 Task: Search one way flight ticket for 1 adult, 1 child, 1 infant in seat in premium economy from Lewisburg: Greenbrier Valley Airport to Rock Springs: Southwest Wyoming Regional Airport (rock Springs Sweetwater County Airport) on 8-5-2023. Choice of flights is Spirit. Number of bags: 2 carry on bags and 4 checked bags. Price is upto 105000. Outbound departure time preference is 19:15.
Action: Mouse moved to (331, 308)
Screenshot: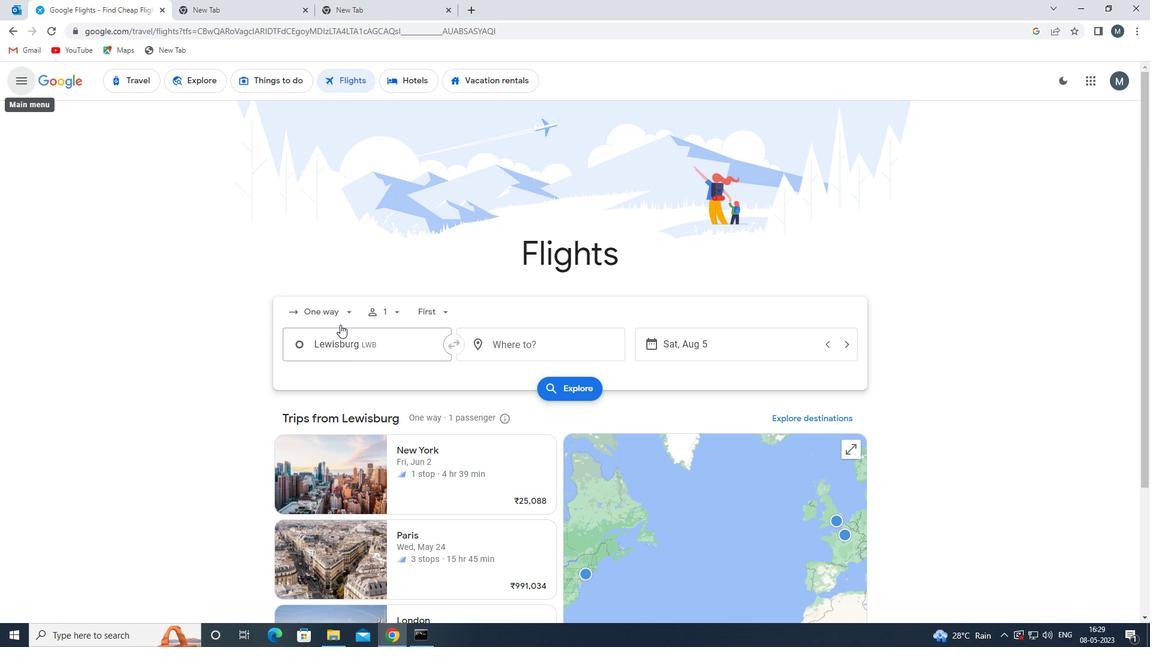 
Action: Mouse pressed left at (331, 308)
Screenshot: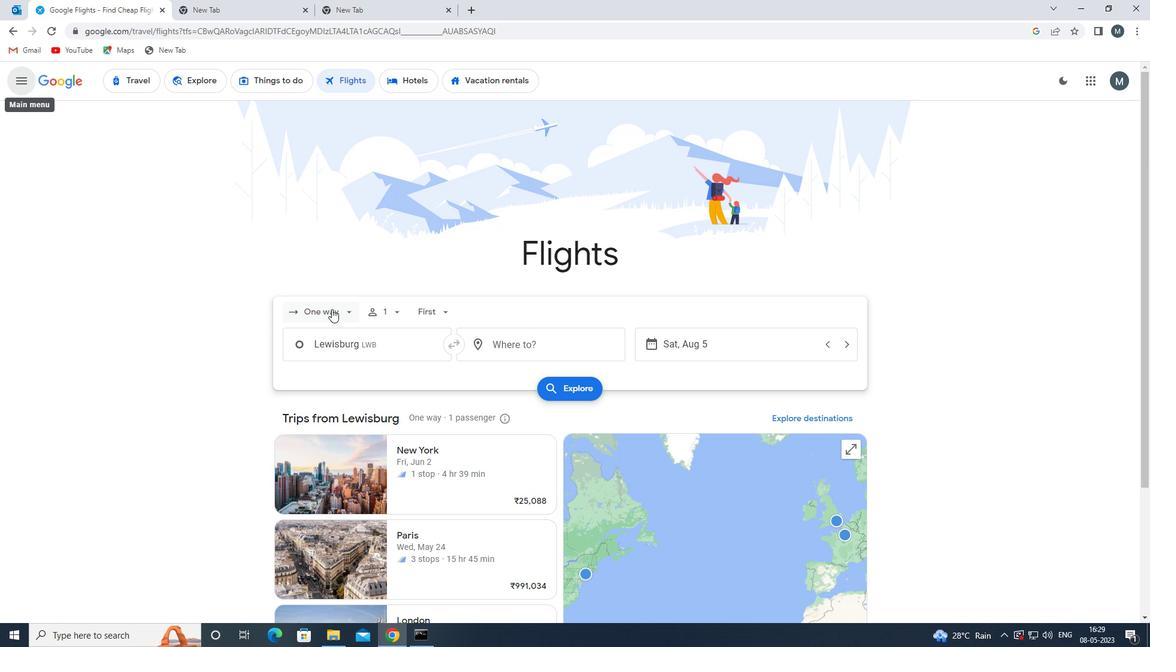 
Action: Mouse moved to (352, 372)
Screenshot: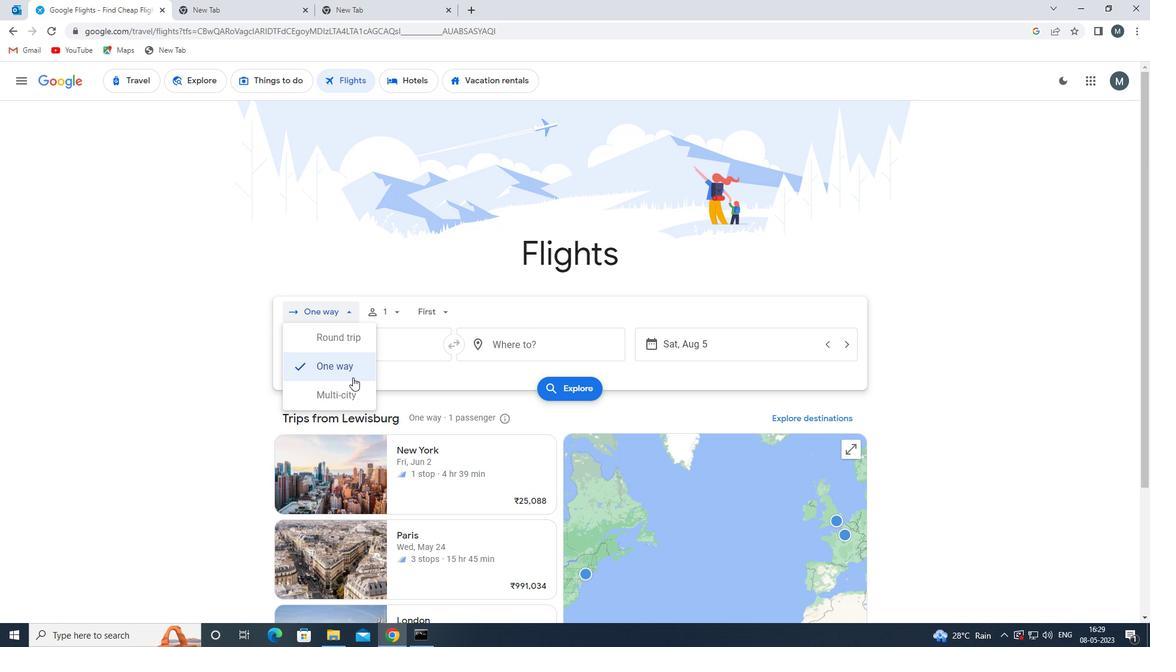 
Action: Mouse pressed left at (352, 372)
Screenshot: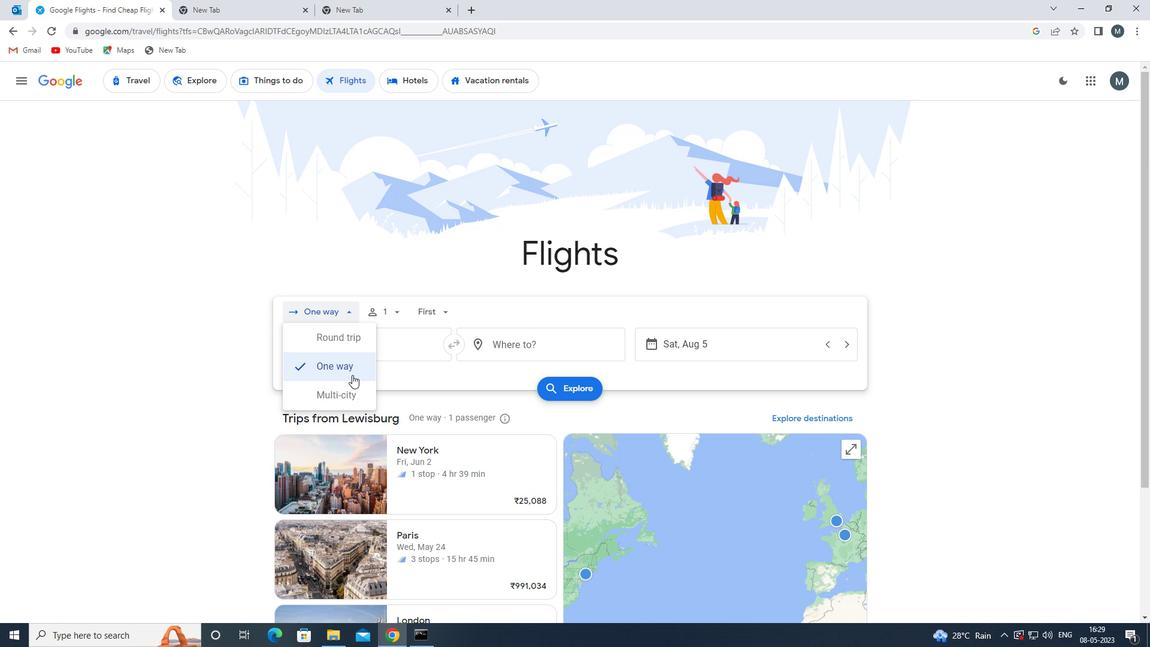 
Action: Mouse moved to (390, 312)
Screenshot: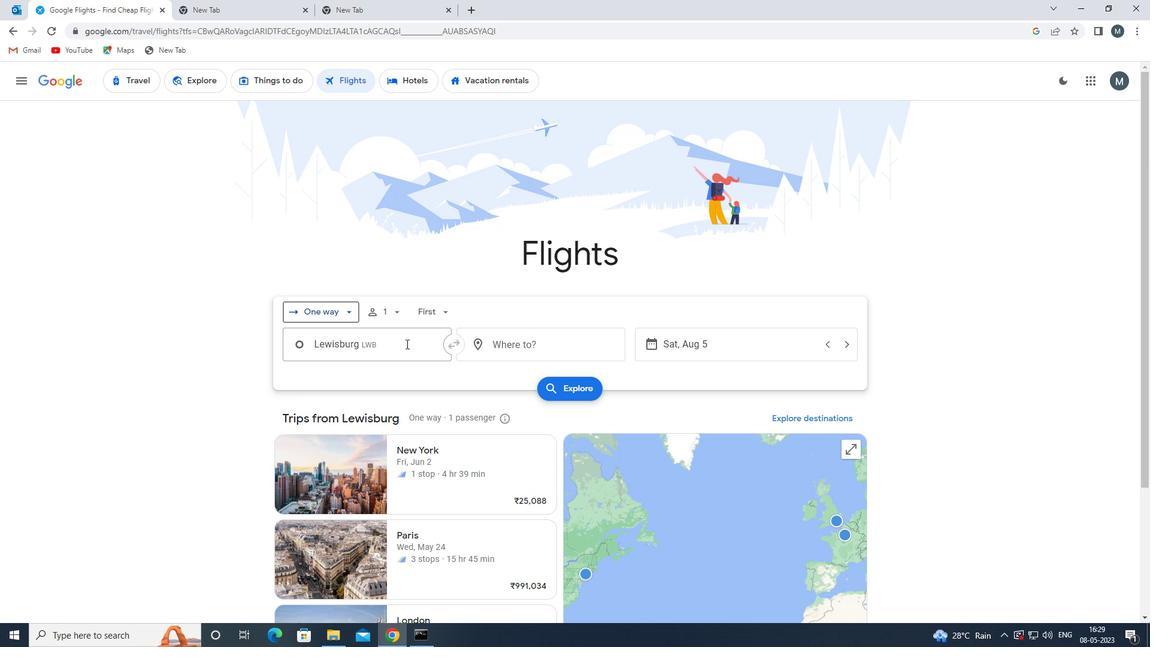 
Action: Mouse pressed left at (390, 312)
Screenshot: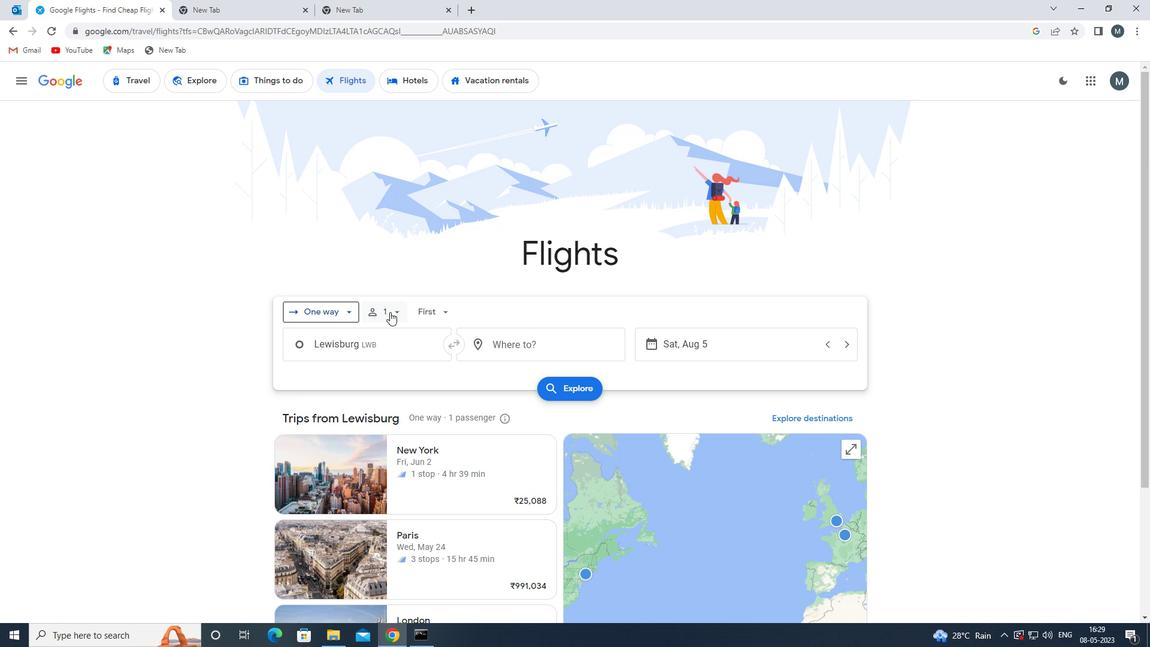 
Action: Mouse moved to (486, 373)
Screenshot: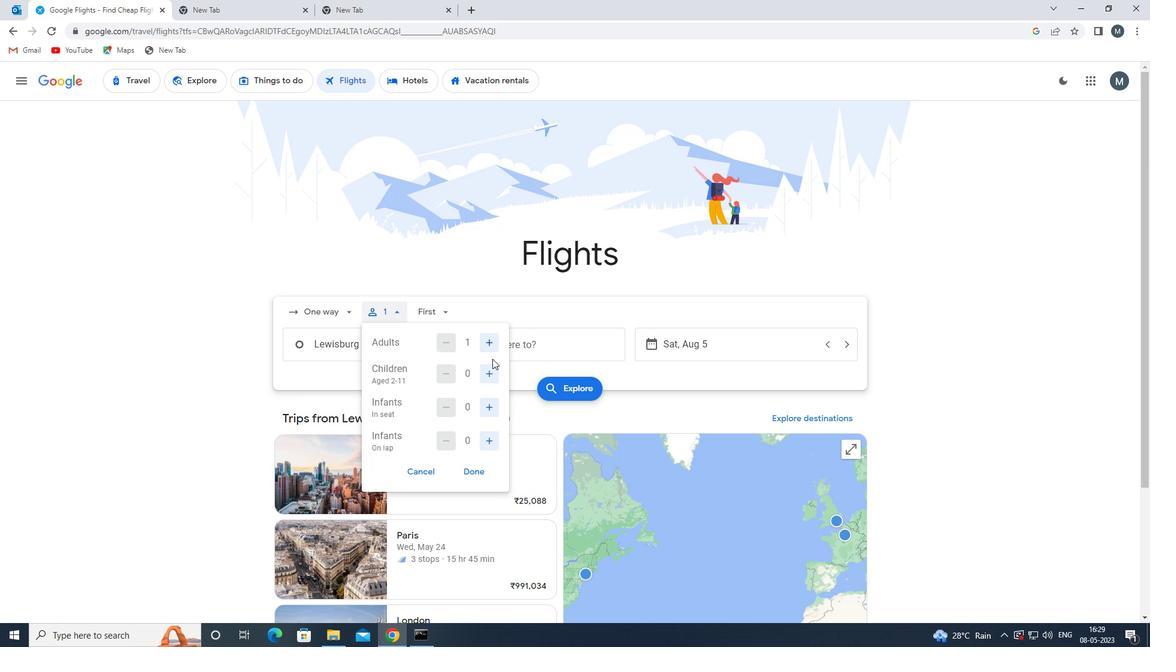 
Action: Mouse pressed left at (486, 373)
Screenshot: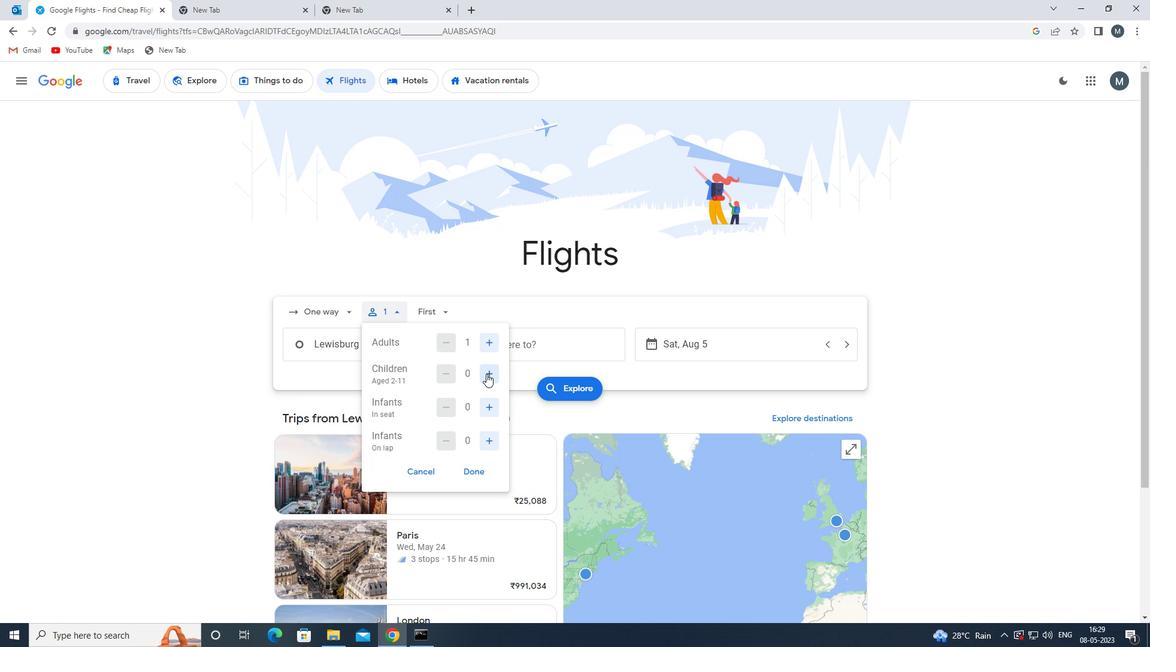 
Action: Mouse moved to (487, 404)
Screenshot: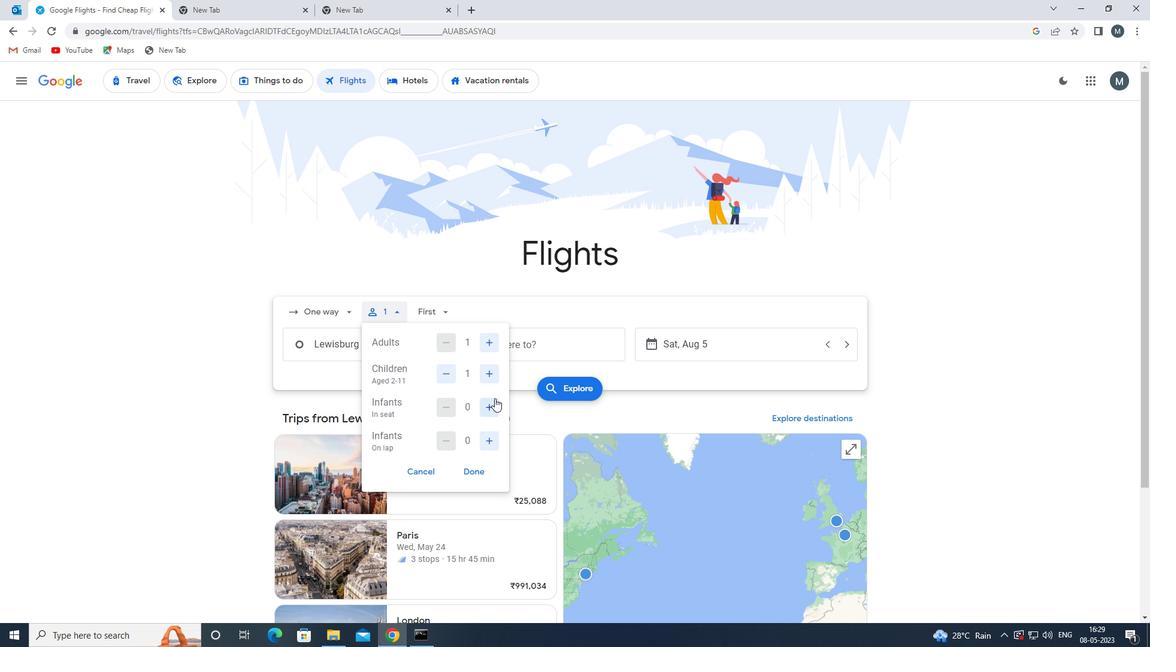 
Action: Mouse pressed left at (487, 404)
Screenshot: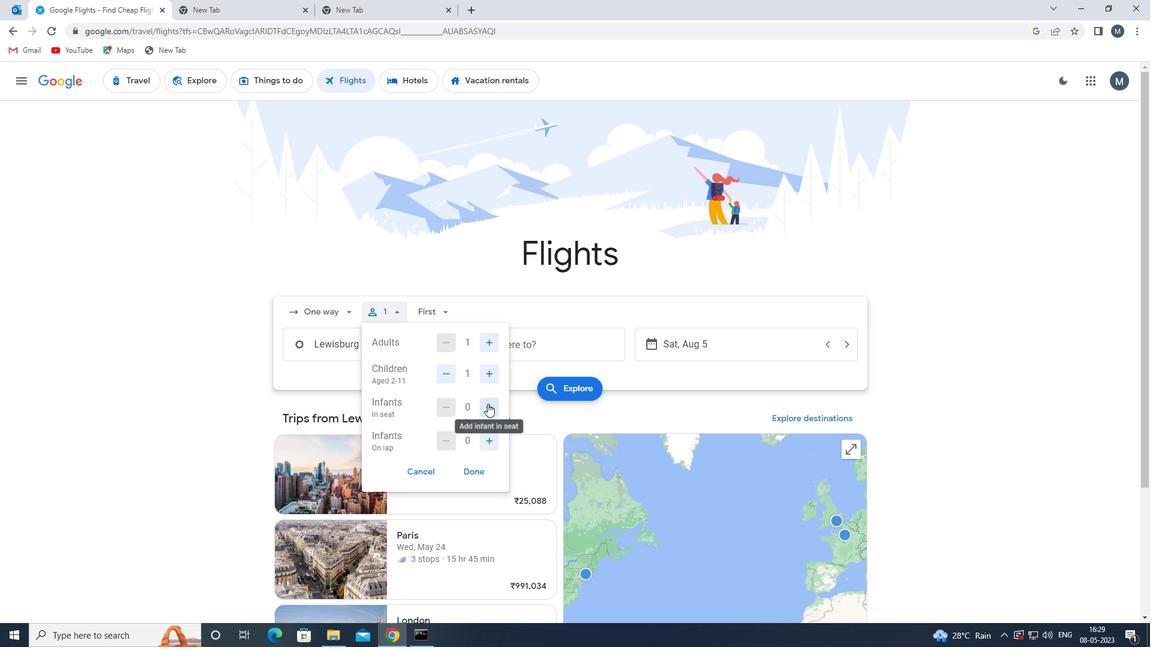 
Action: Mouse moved to (472, 463)
Screenshot: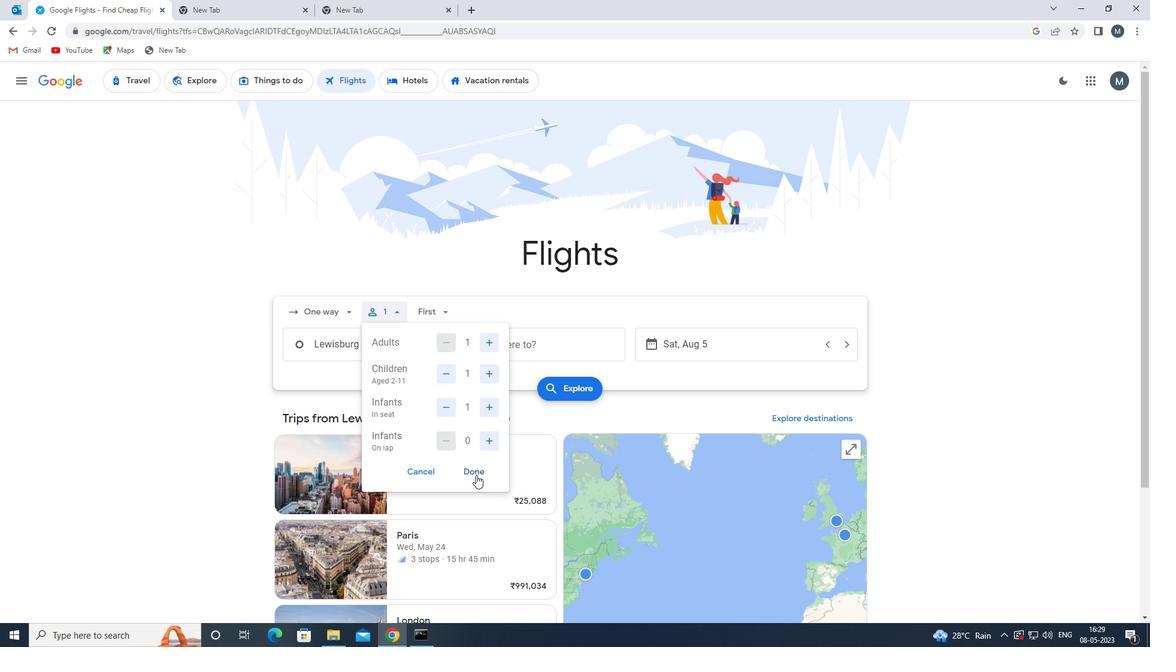 
Action: Mouse pressed left at (472, 463)
Screenshot: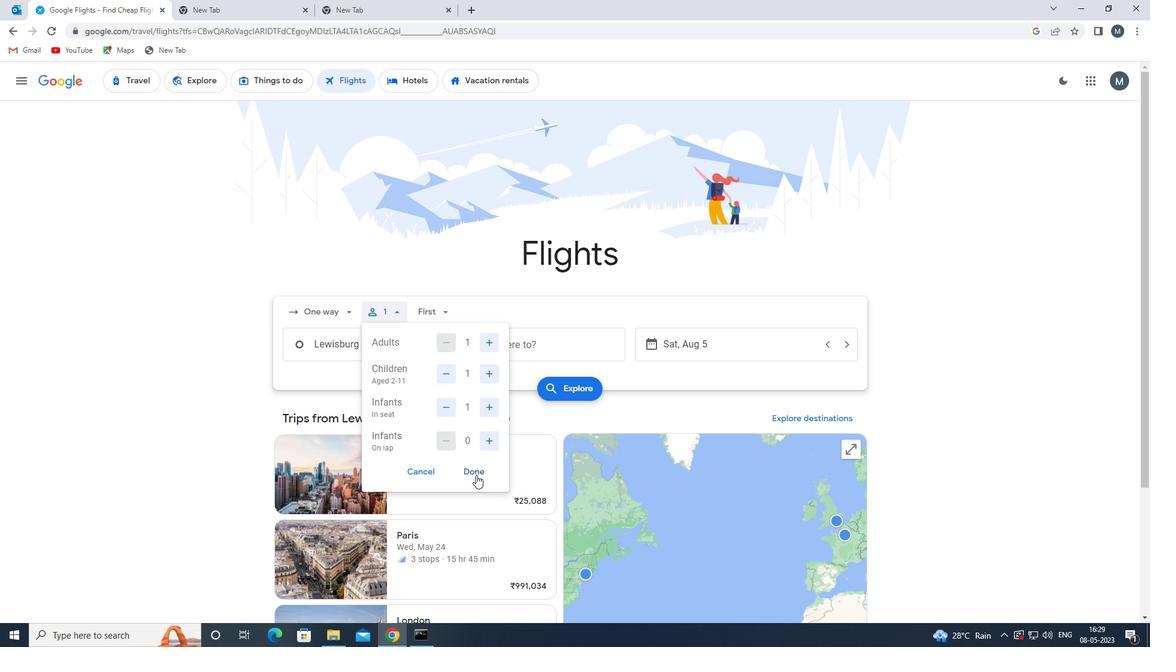 
Action: Mouse moved to (432, 313)
Screenshot: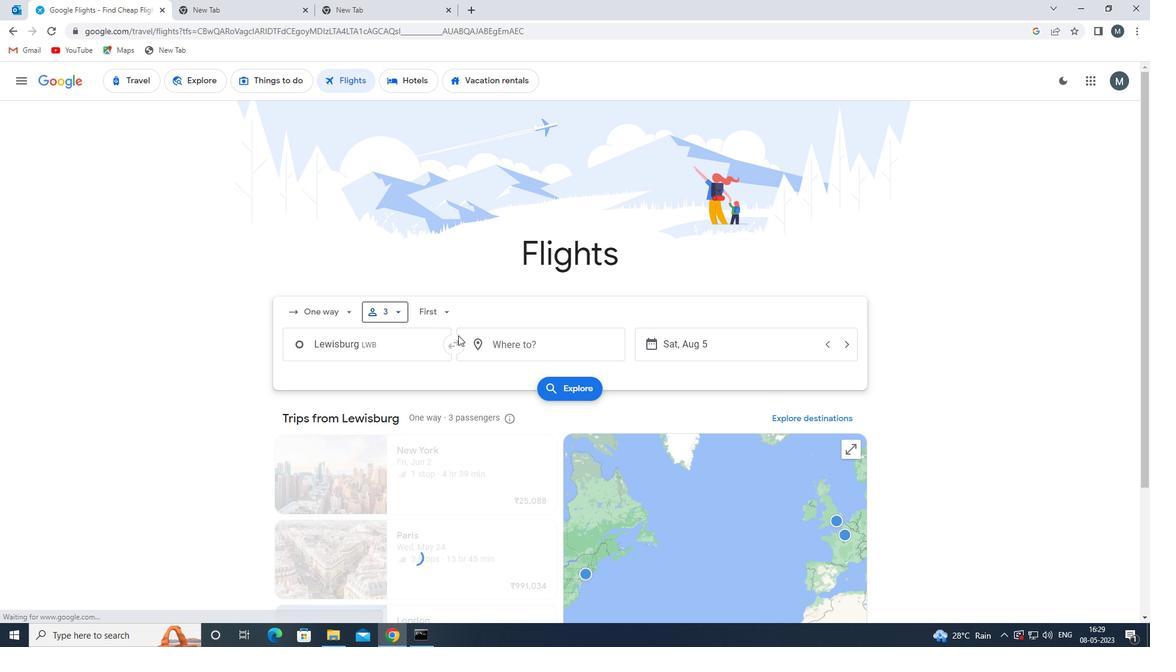 
Action: Mouse pressed left at (432, 313)
Screenshot: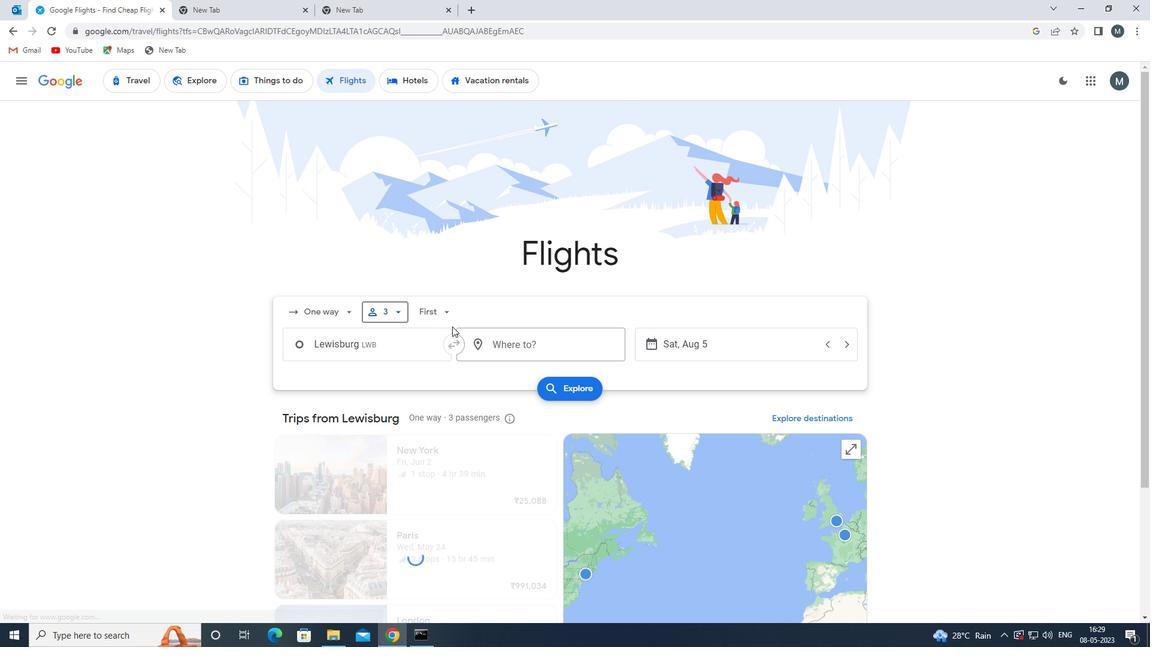 
Action: Mouse moved to (470, 373)
Screenshot: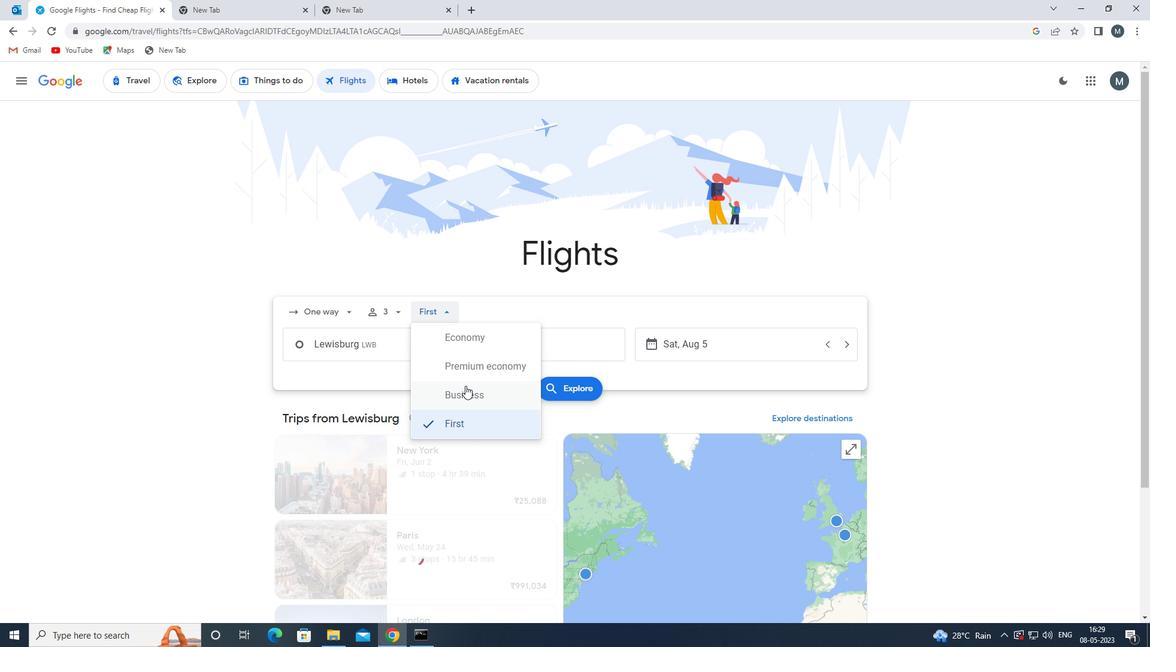 
Action: Mouse pressed left at (470, 373)
Screenshot: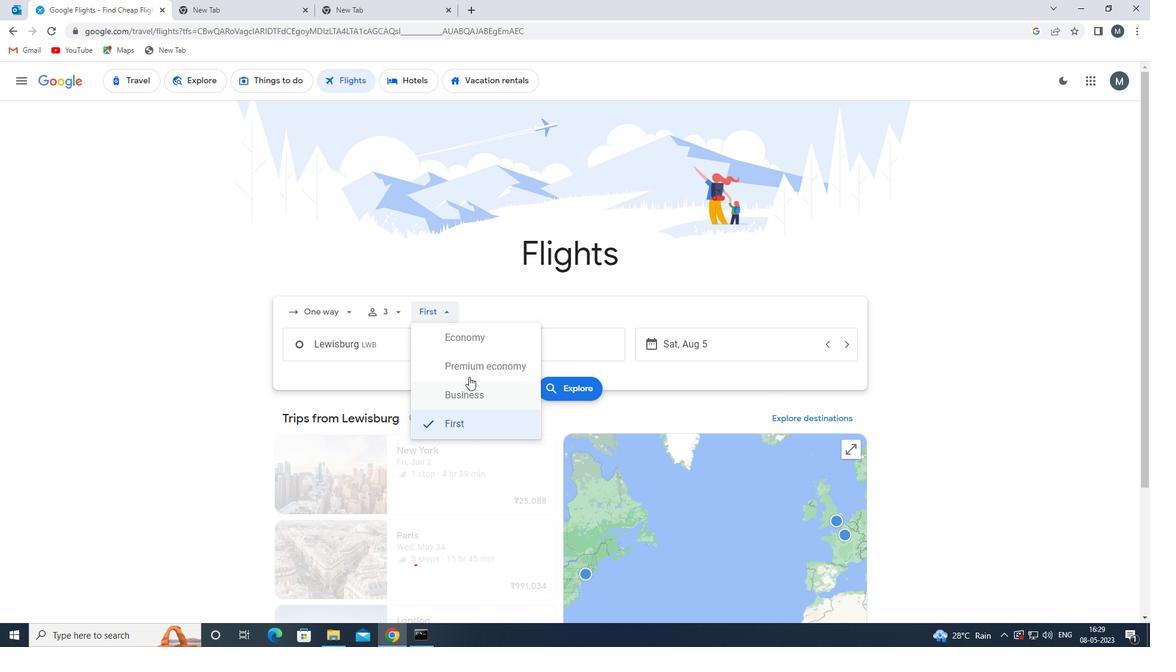 
Action: Mouse moved to (372, 339)
Screenshot: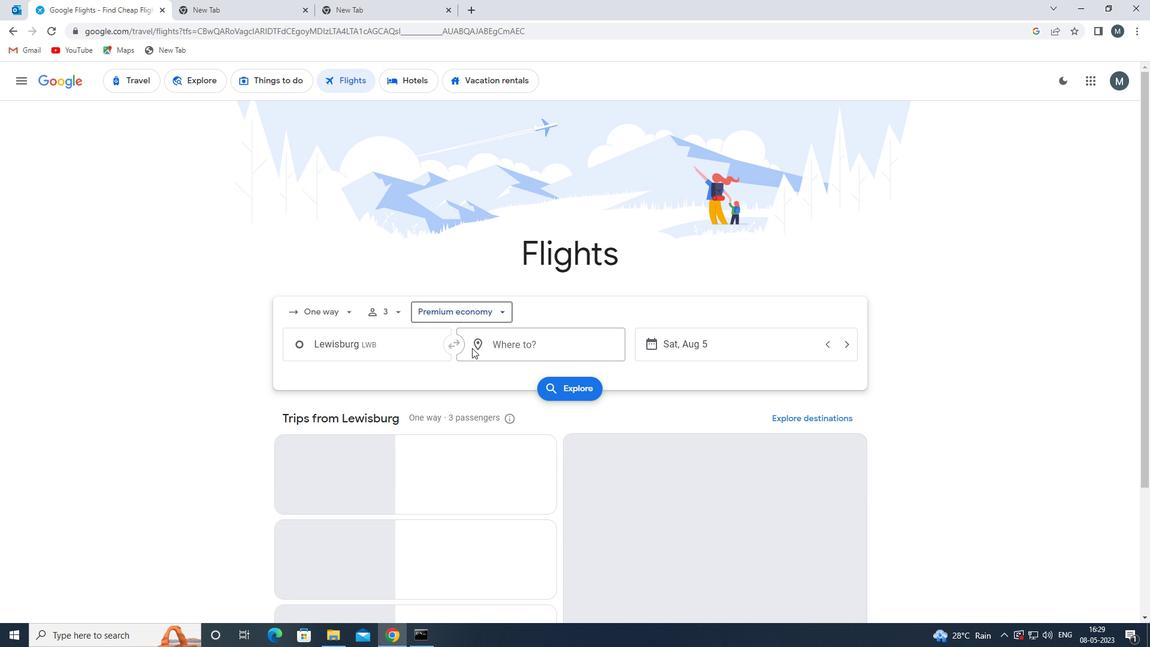 
Action: Mouse pressed left at (372, 339)
Screenshot: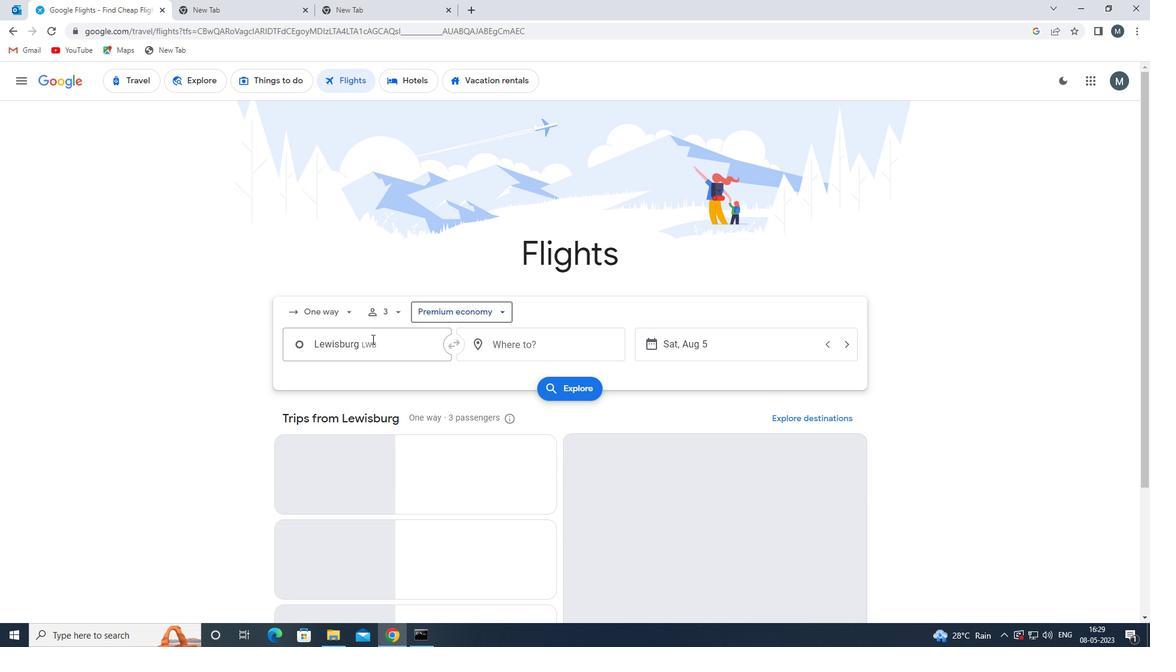 
Action: Mouse moved to (387, 345)
Screenshot: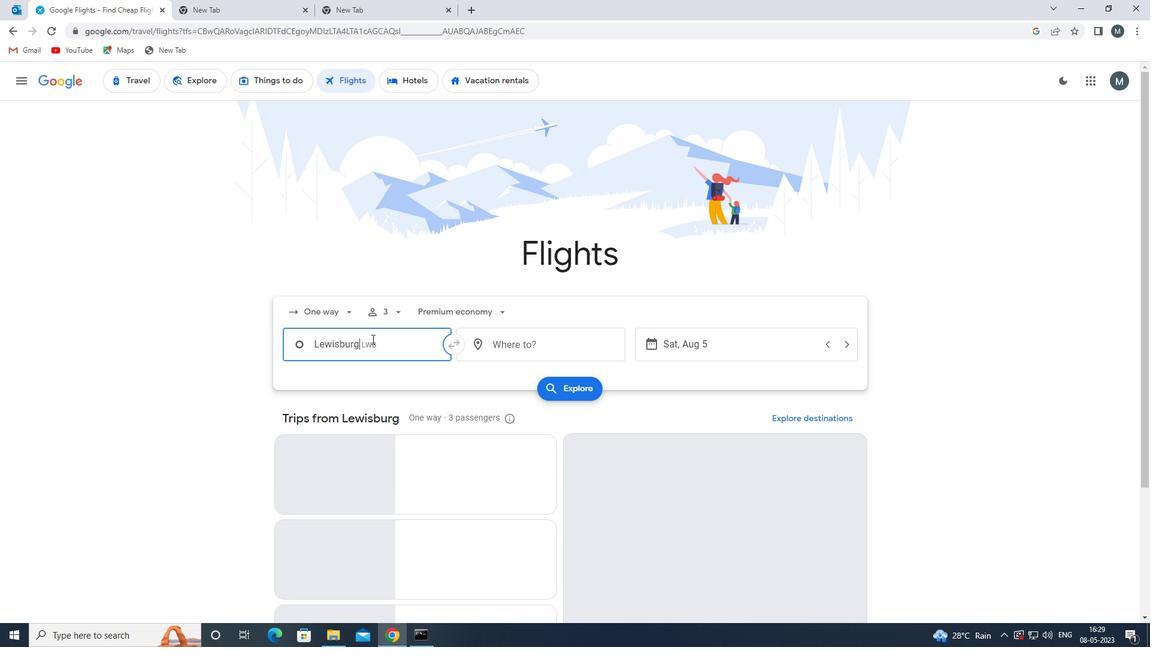 
Action: Key pressed <Key.enter>
Screenshot: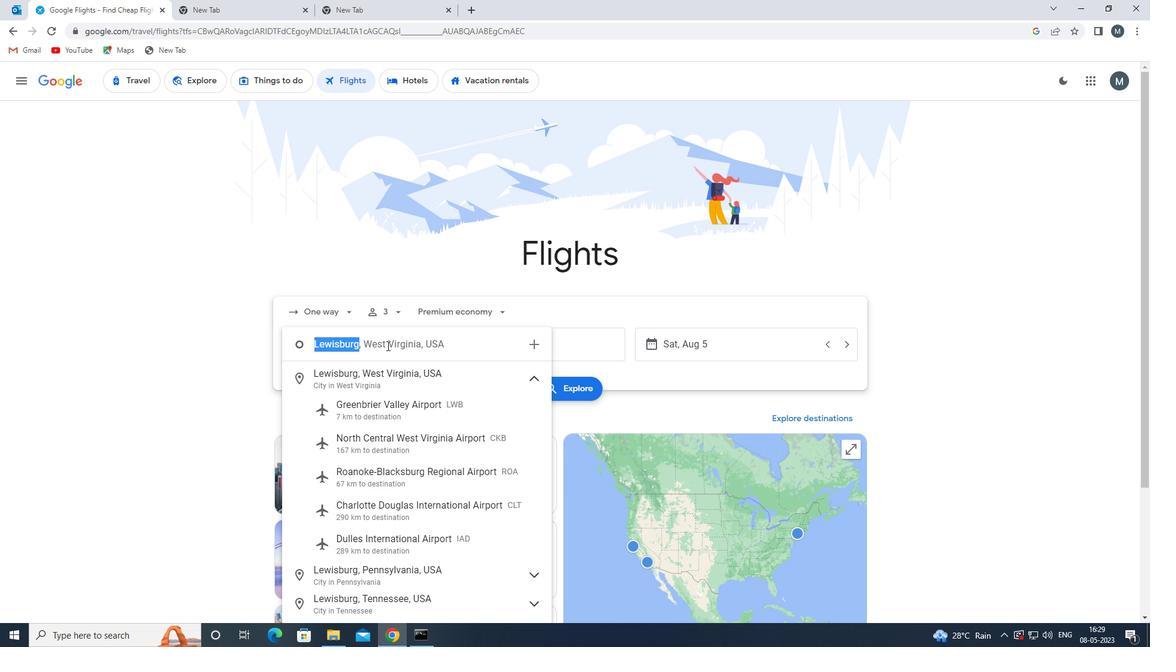
Action: Mouse moved to (494, 341)
Screenshot: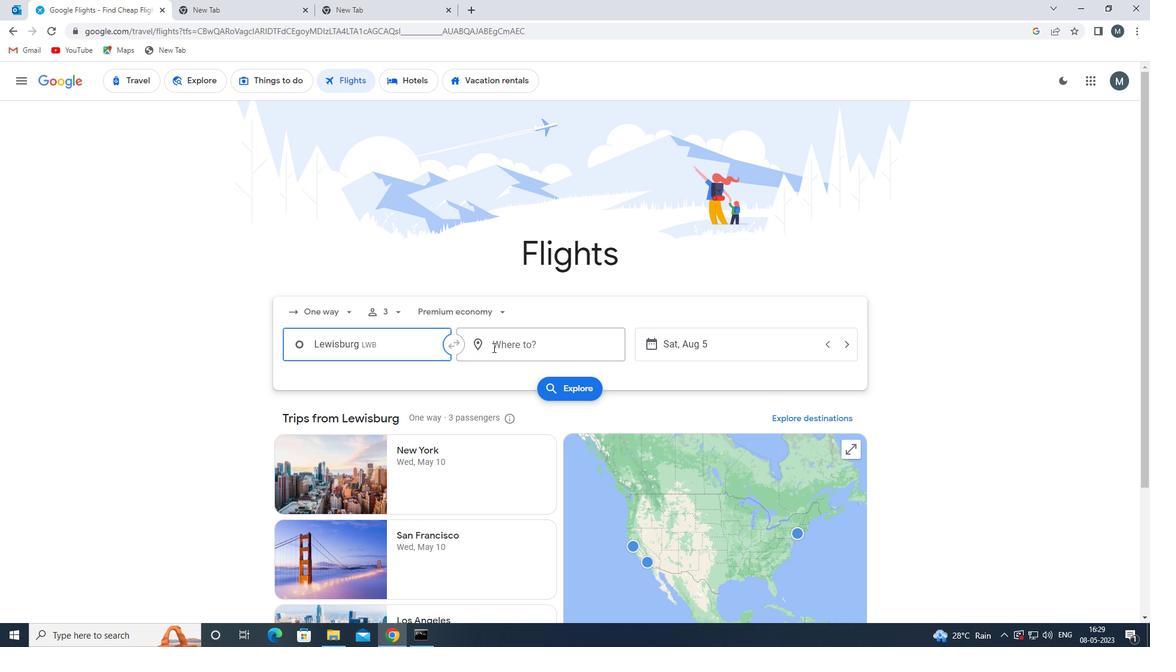 
Action: Mouse pressed left at (494, 341)
Screenshot: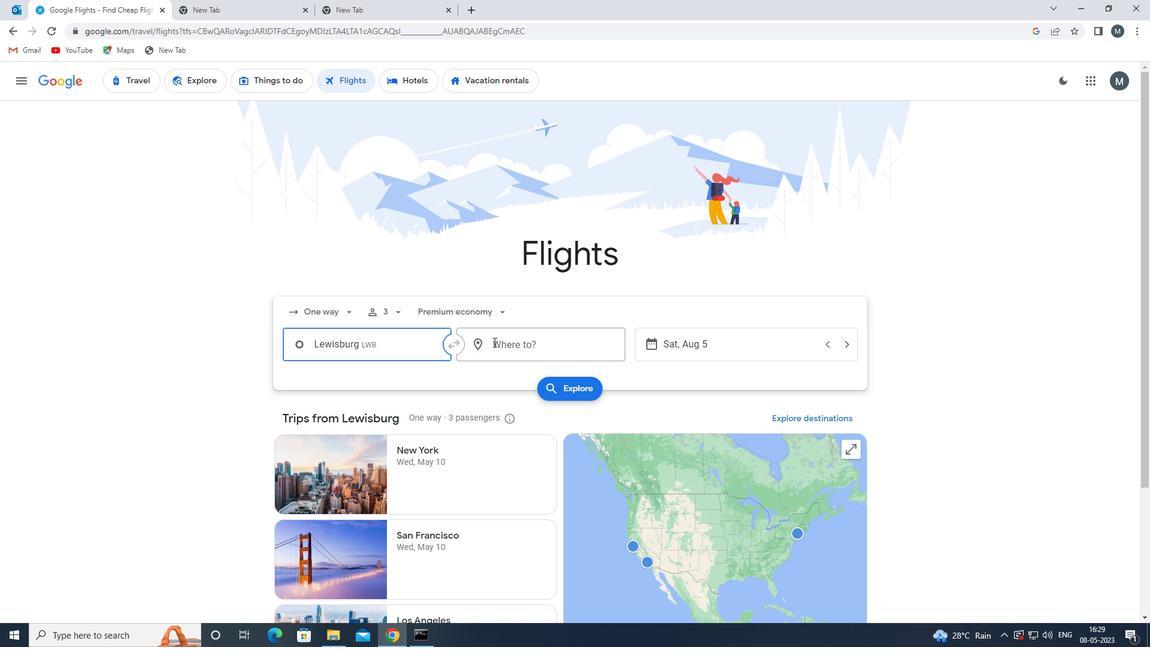 
Action: Mouse moved to (492, 341)
Screenshot: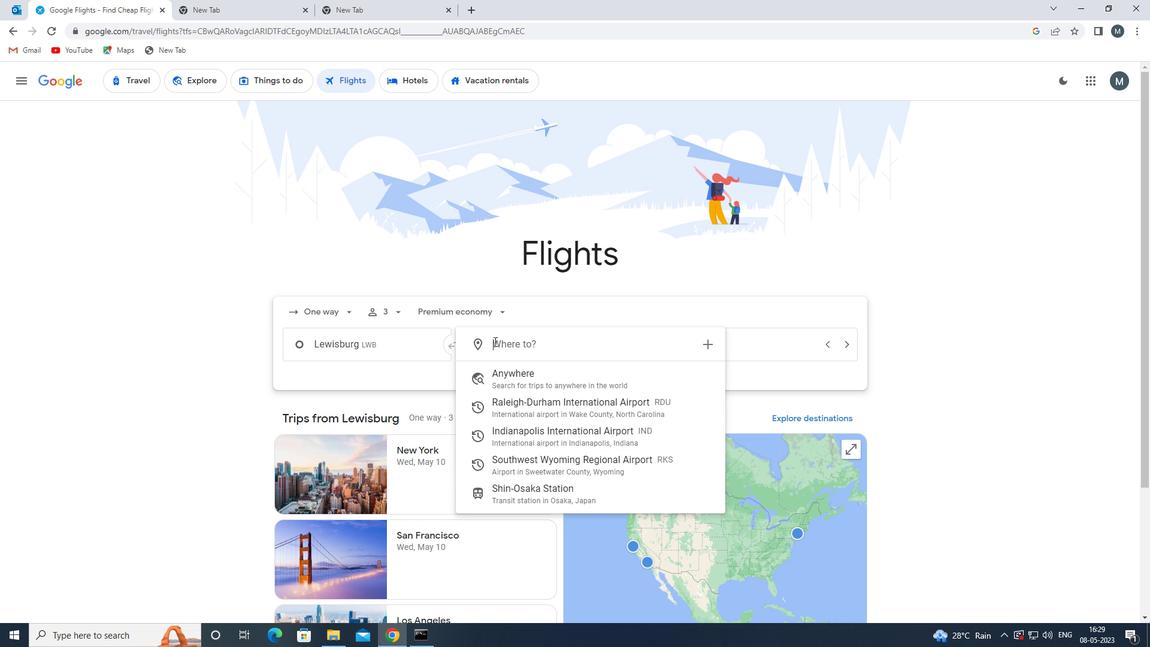 
Action: Key pressed rks
Screenshot: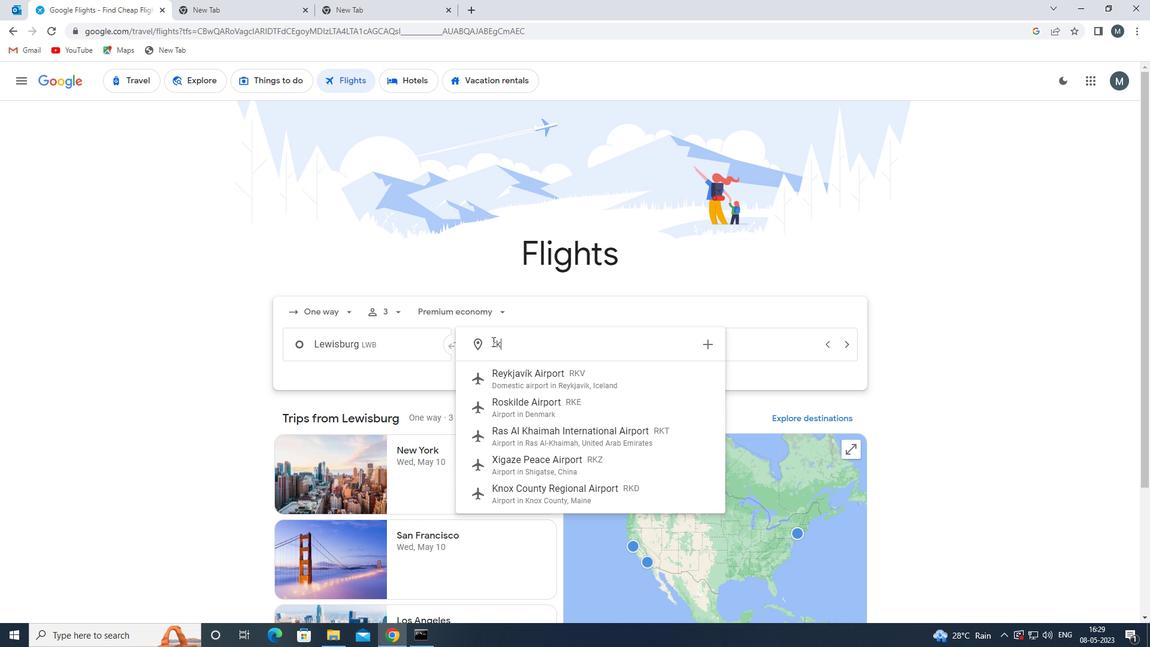 
Action: Mouse moved to (553, 386)
Screenshot: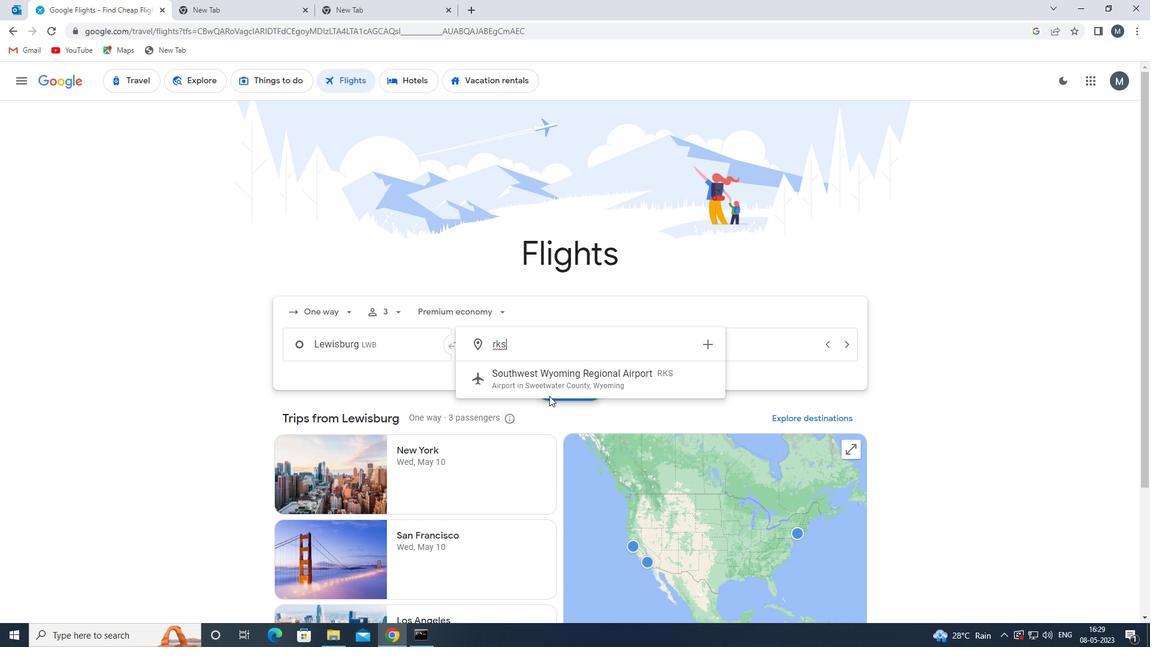 
Action: Mouse pressed left at (553, 386)
Screenshot: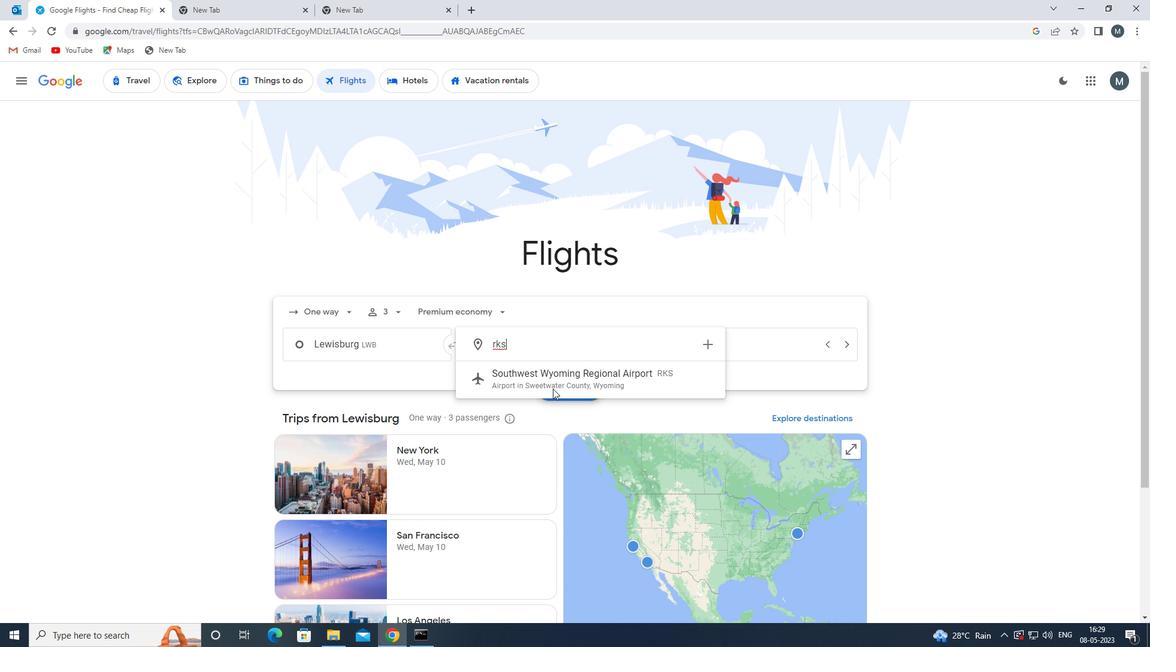 
Action: Mouse moved to (657, 336)
Screenshot: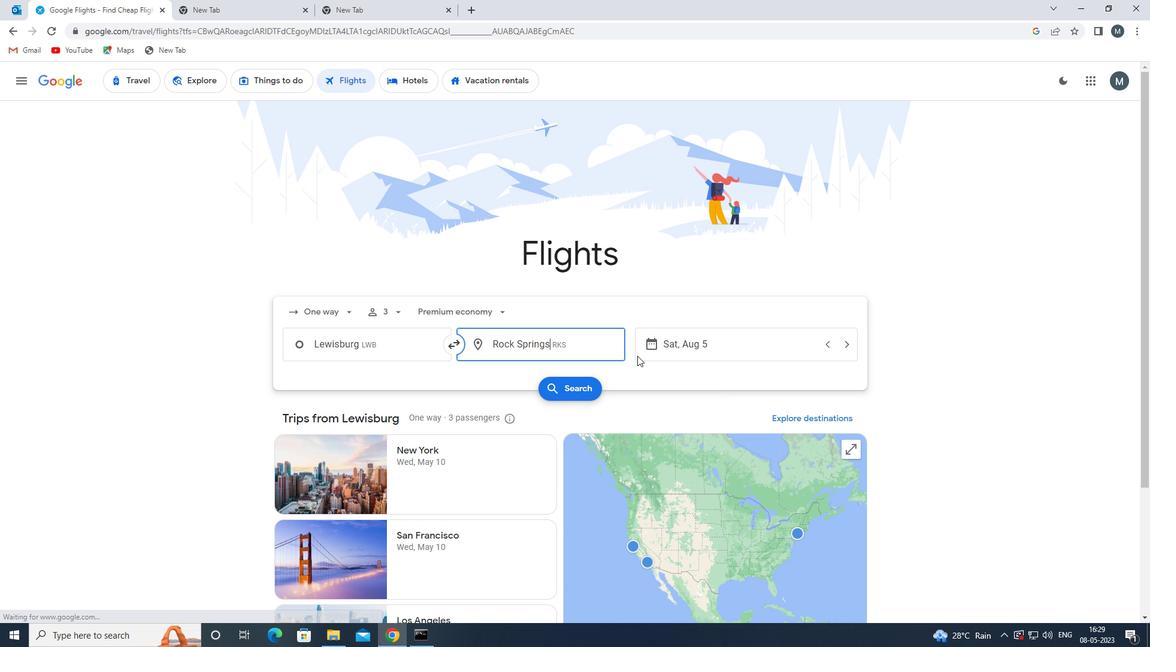 
Action: Mouse pressed left at (657, 336)
Screenshot: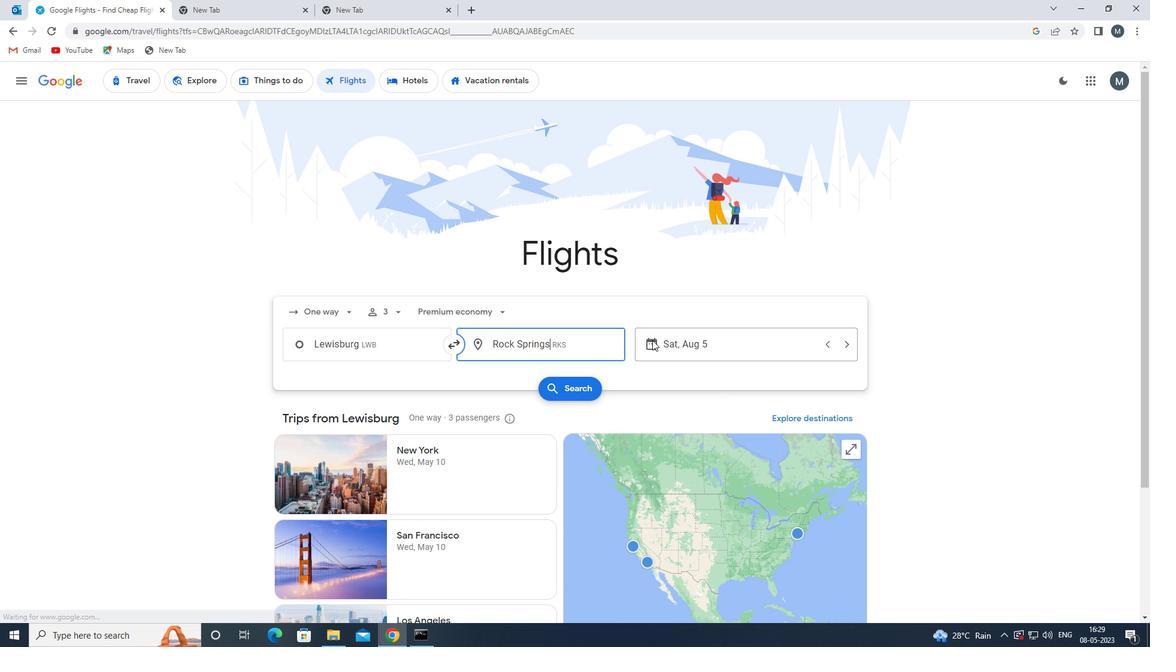 
Action: Mouse moved to (610, 406)
Screenshot: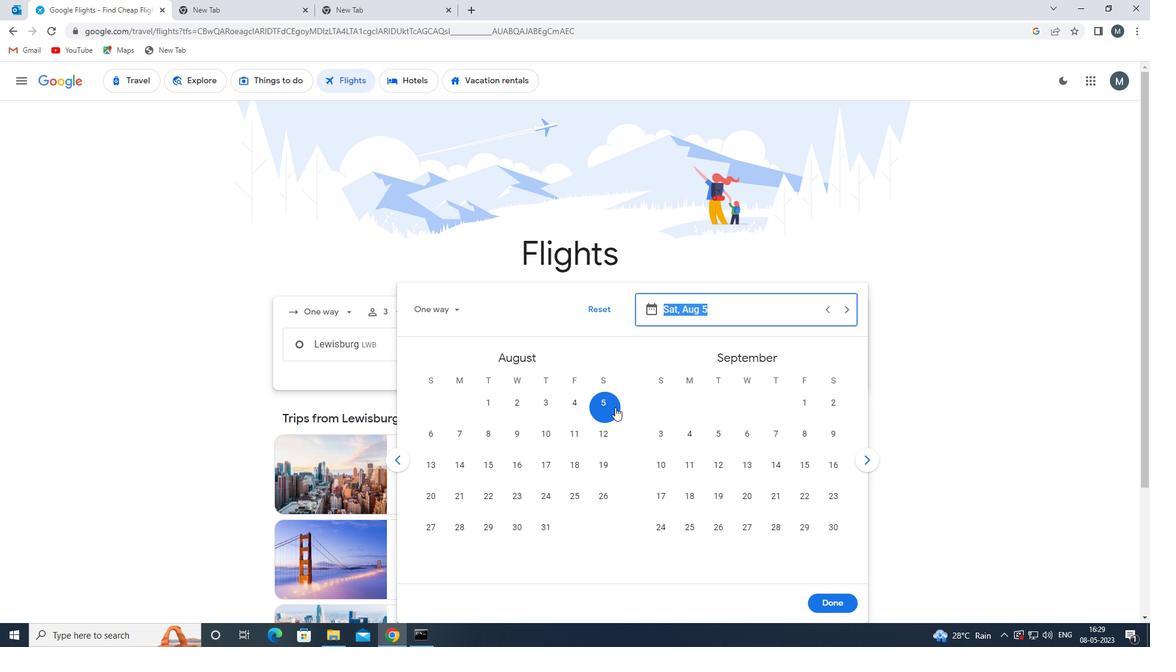 
Action: Mouse pressed left at (610, 406)
Screenshot: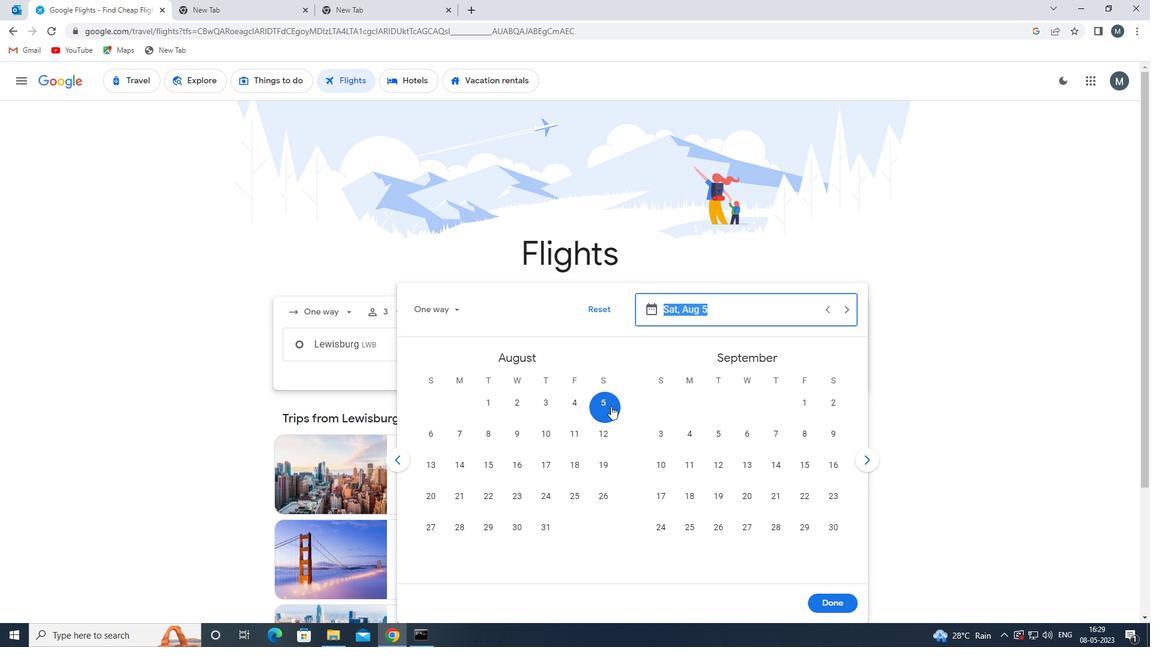 
Action: Mouse moved to (834, 602)
Screenshot: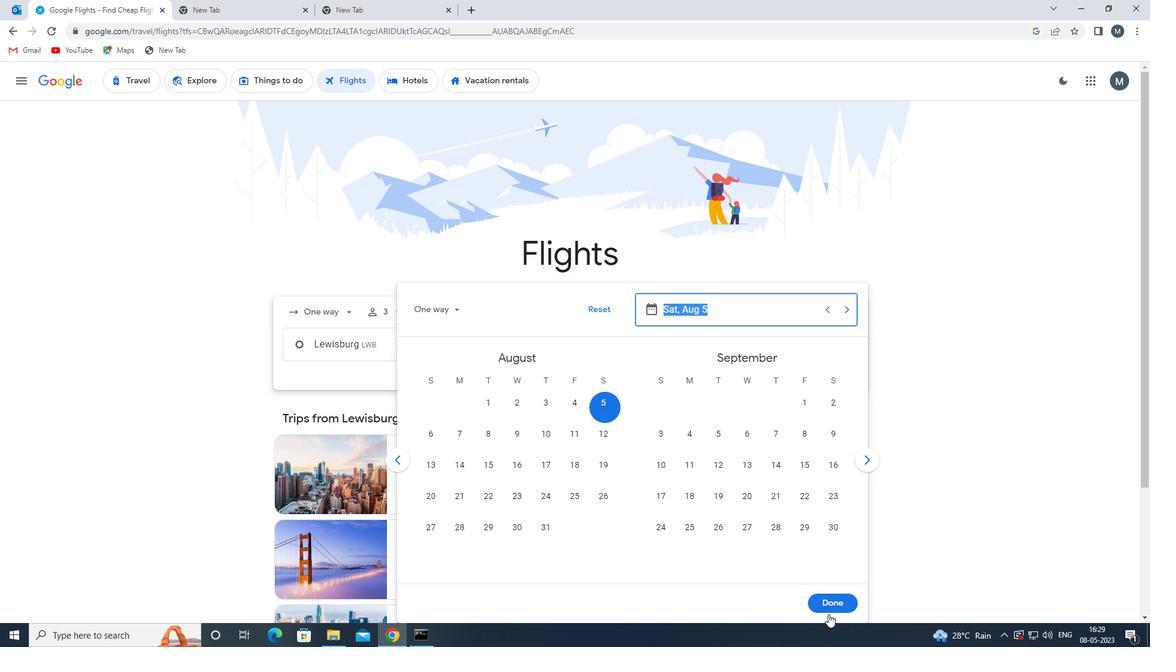 
Action: Mouse pressed left at (834, 602)
Screenshot: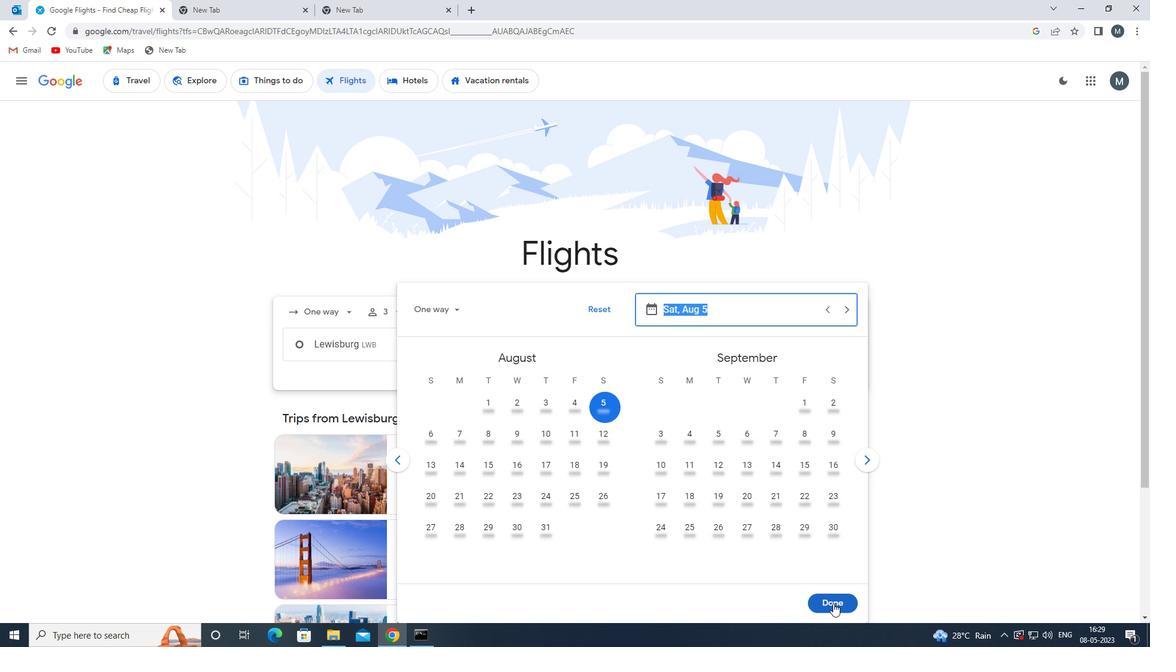 
Action: Mouse moved to (587, 393)
Screenshot: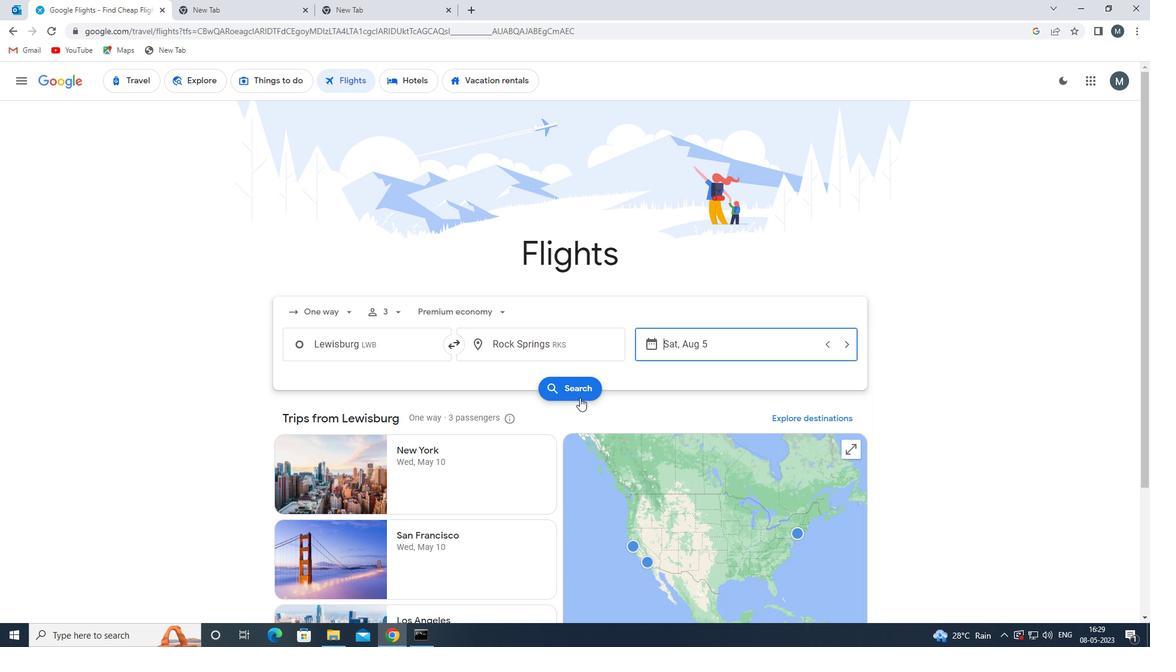 
Action: Mouse pressed left at (587, 393)
Screenshot: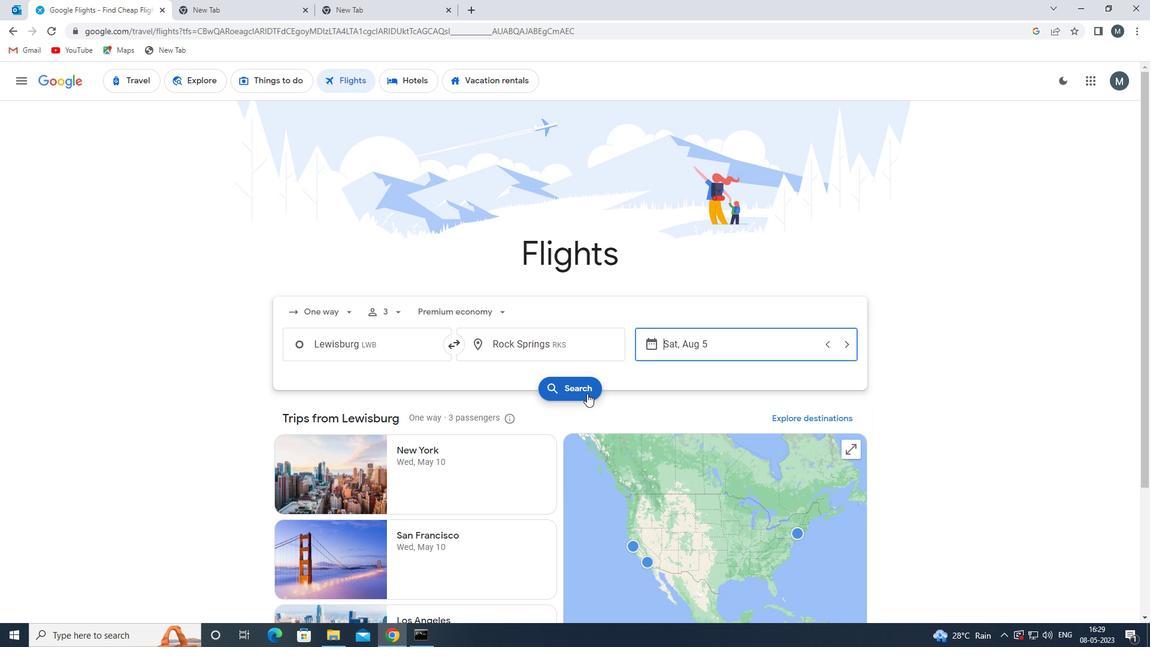 
Action: Mouse moved to (303, 188)
Screenshot: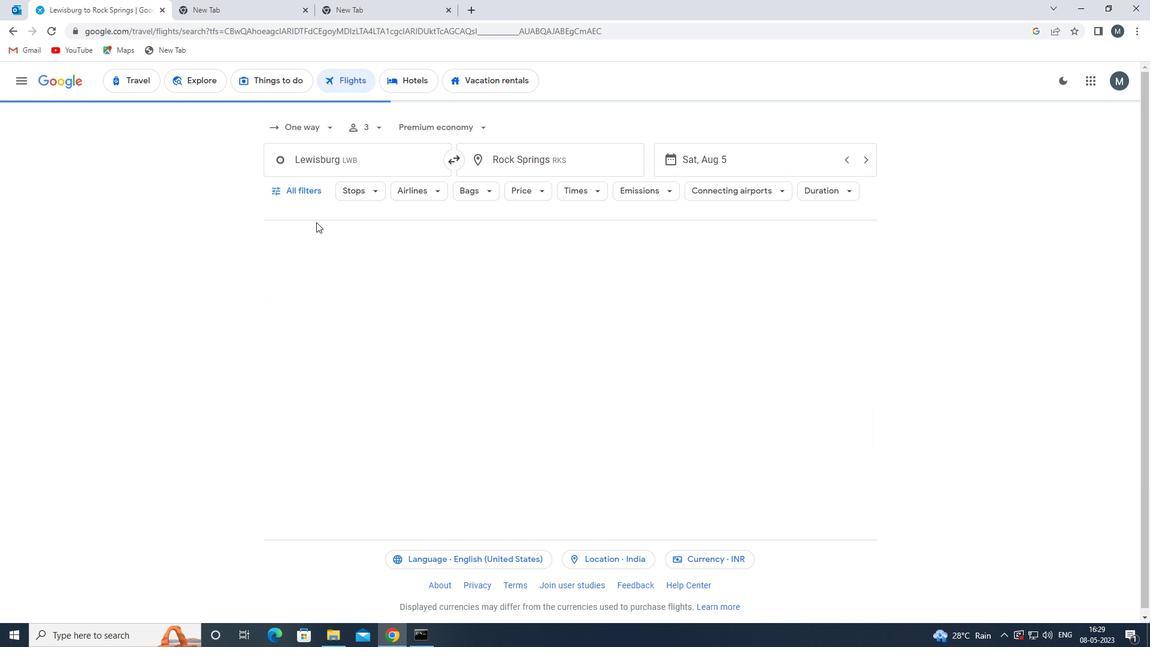 
Action: Mouse pressed left at (303, 188)
Screenshot: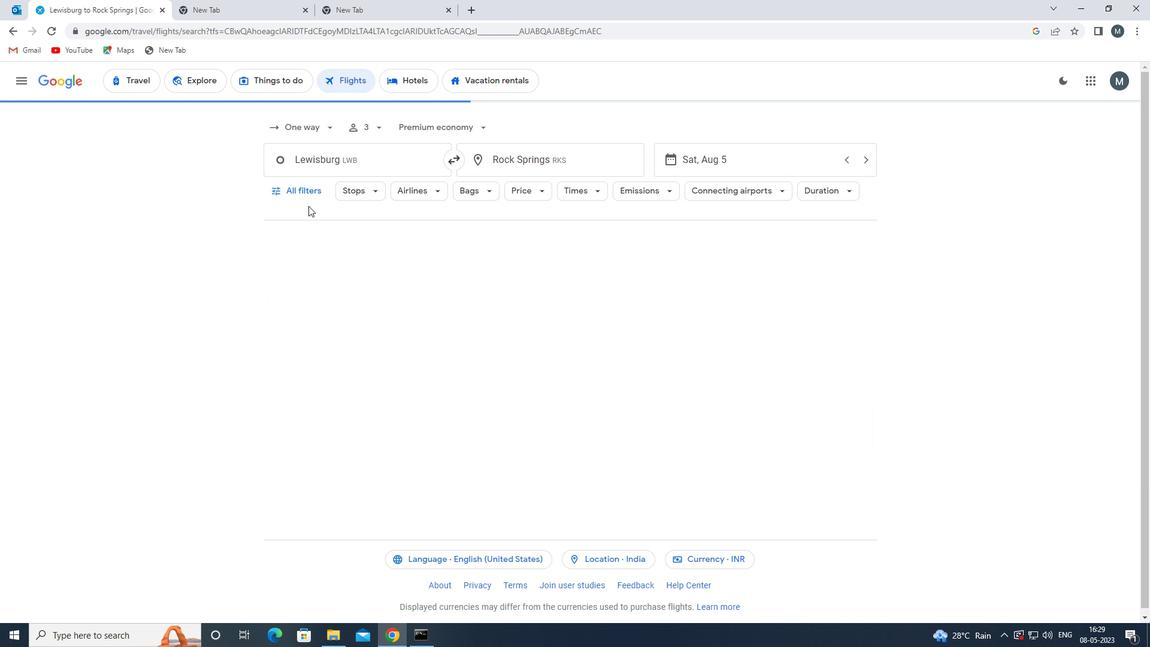 
Action: Mouse moved to (345, 324)
Screenshot: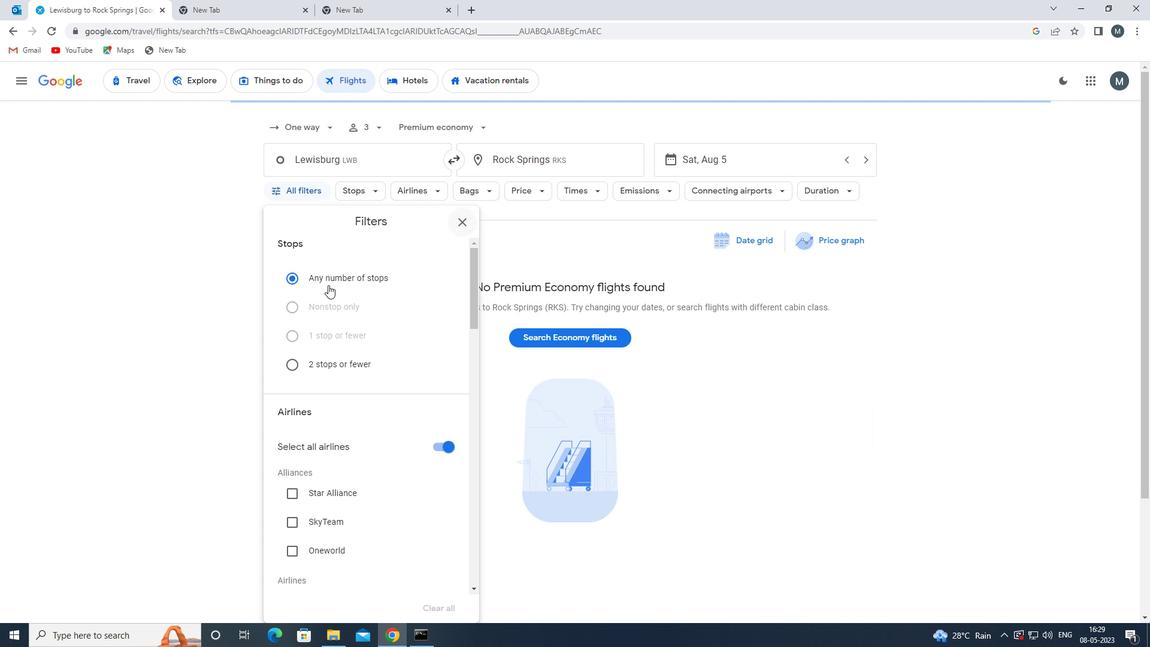 
Action: Mouse scrolled (345, 324) with delta (0, 0)
Screenshot: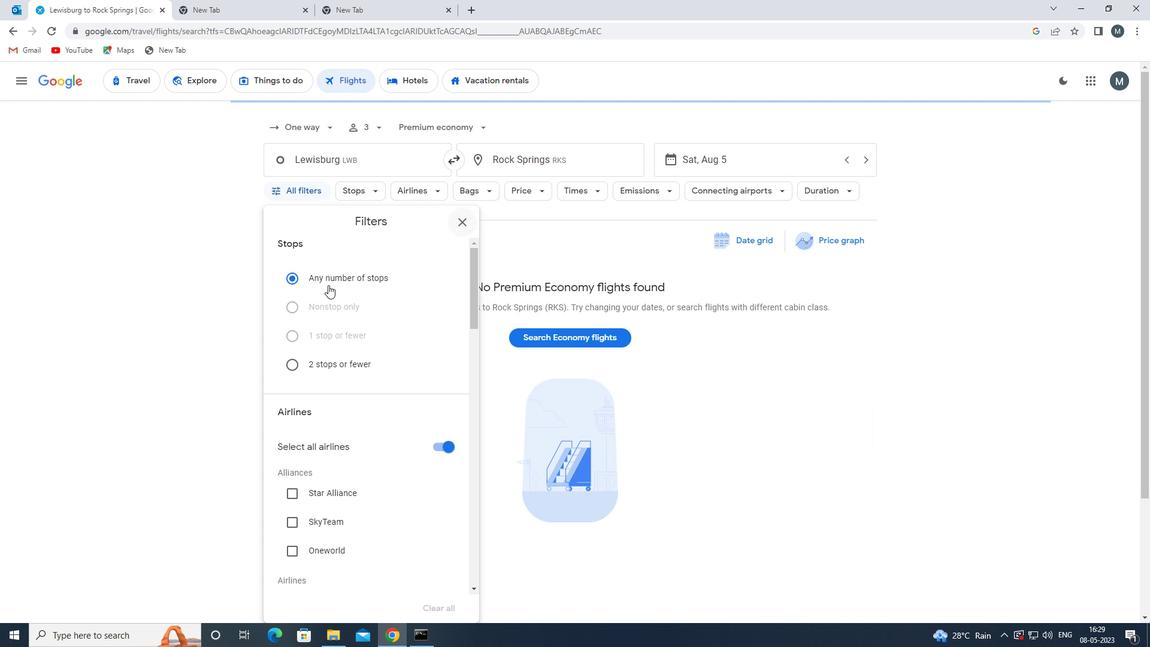 
Action: Mouse moved to (345, 325)
Screenshot: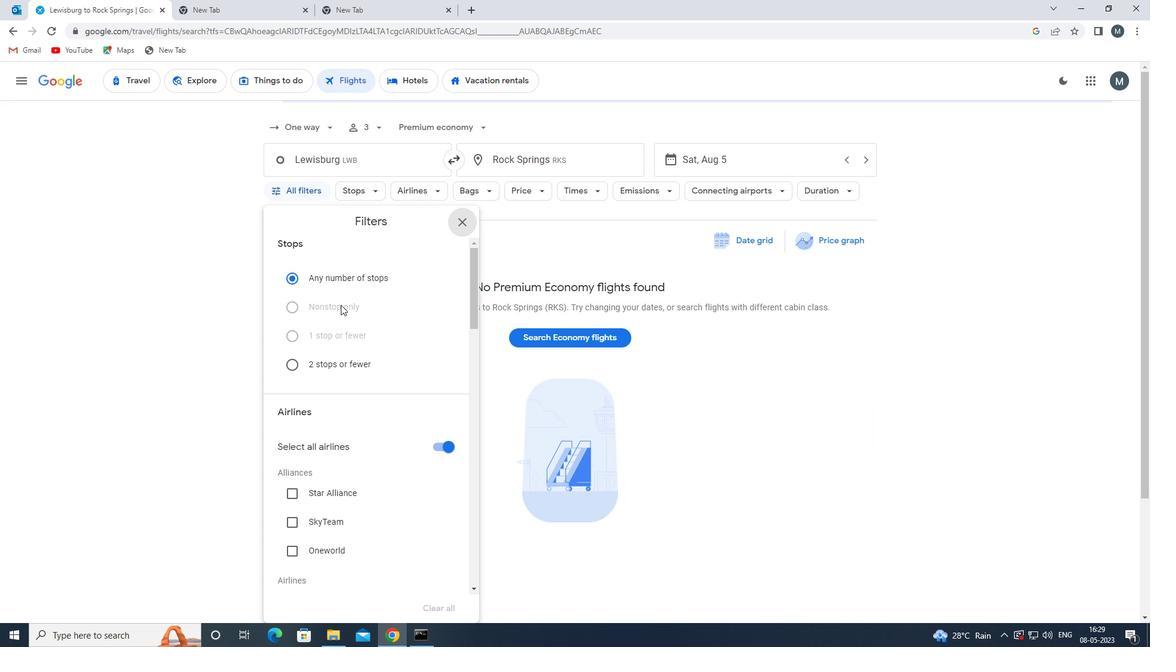 
Action: Mouse scrolled (345, 324) with delta (0, 0)
Screenshot: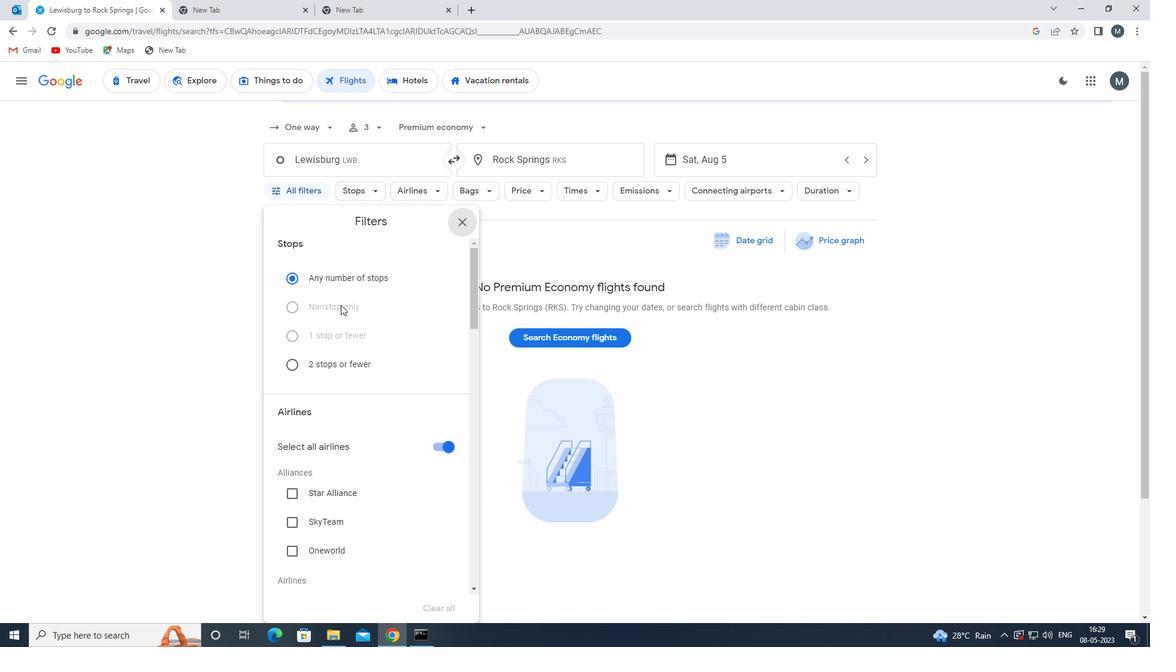 
Action: Mouse moved to (345, 325)
Screenshot: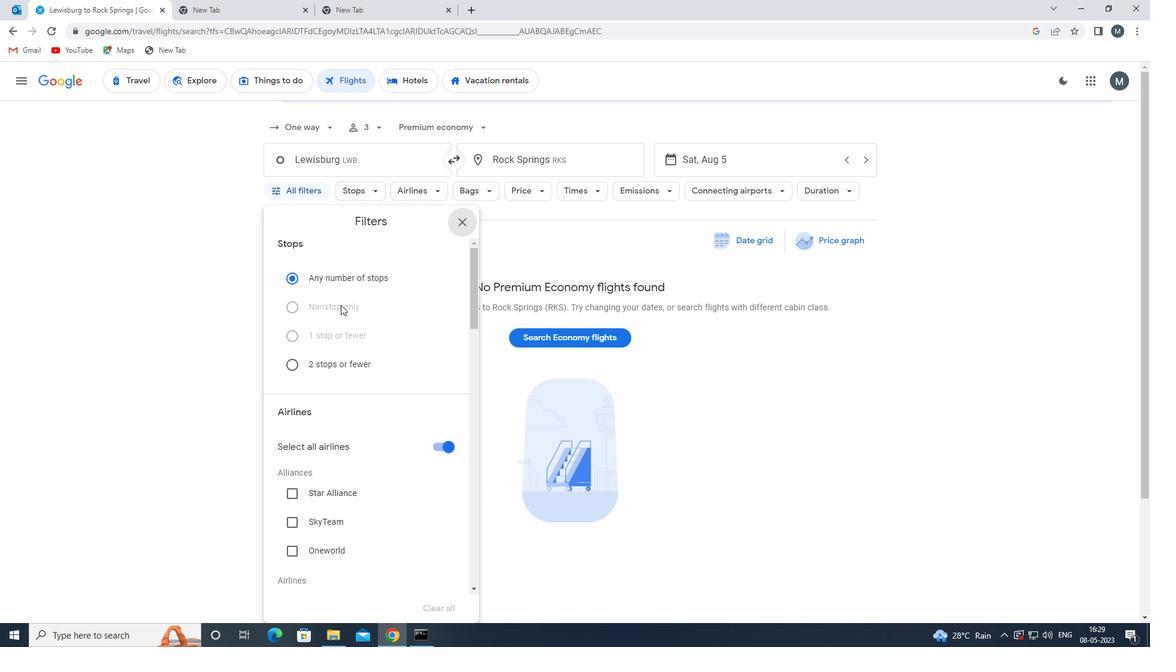 
Action: Mouse scrolled (345, 324) with delta (0, 0)
Screenshot: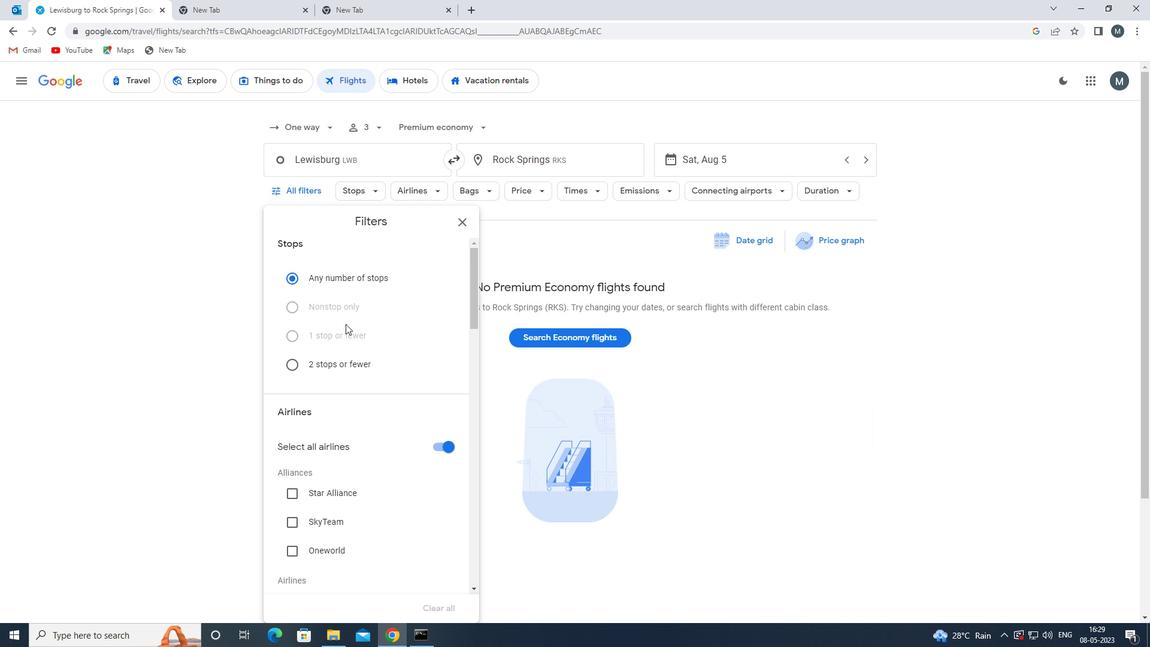 
Action: Mouse moved to (449, 269)
Screenshot: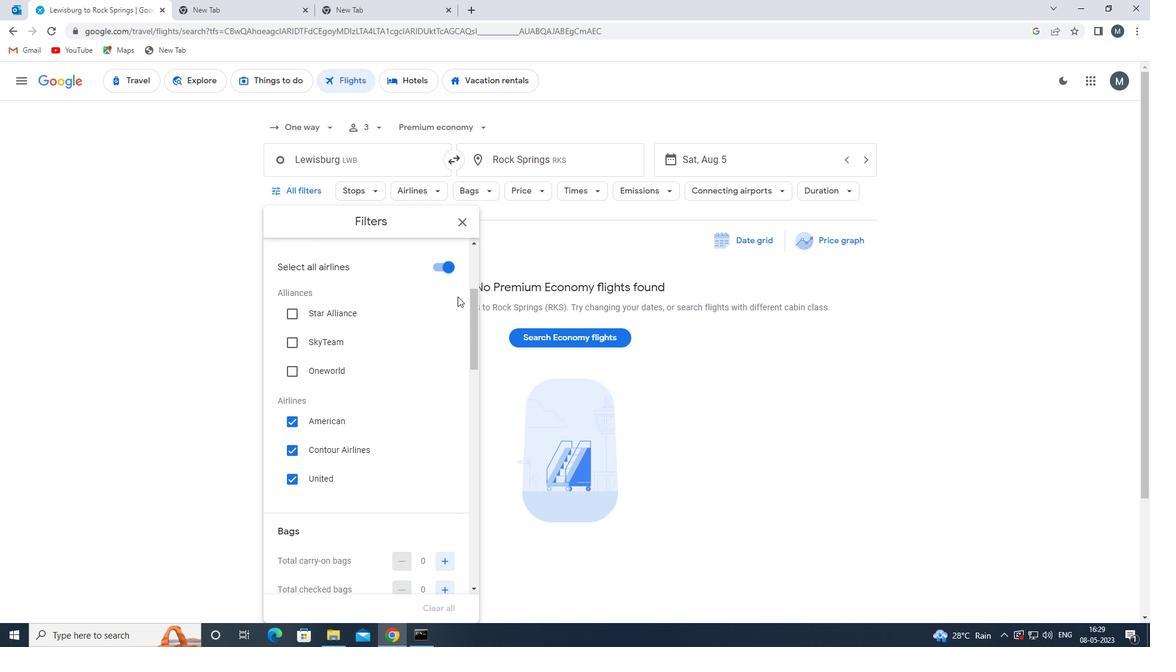 
Action: Mouse pressed left at (449, 269)
Screenshot: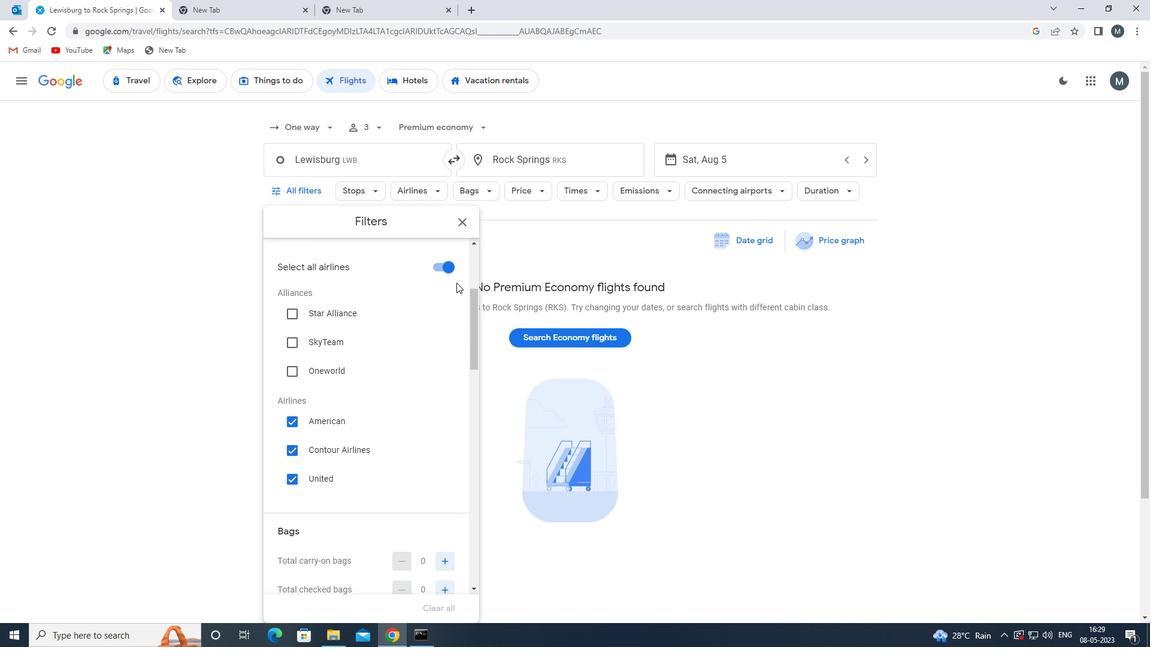 
Action: Mouse moved to (364, 340)
Screenshot: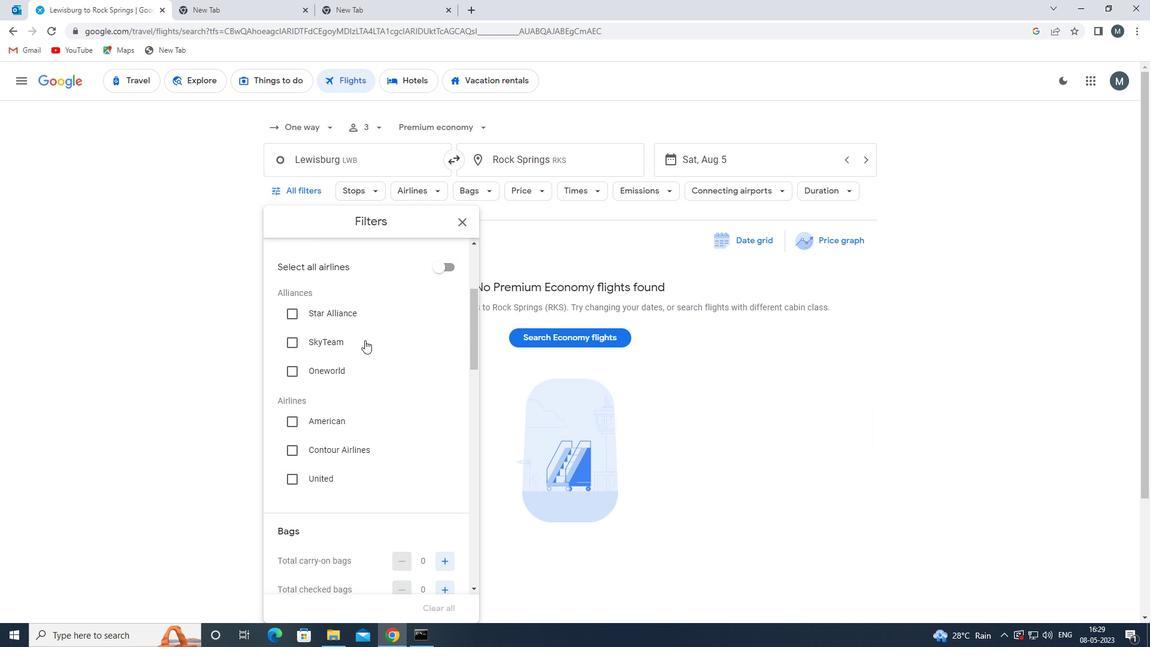 
Action: Mouse scrolled (364, 340) with delta (0, 0)
Screenshot: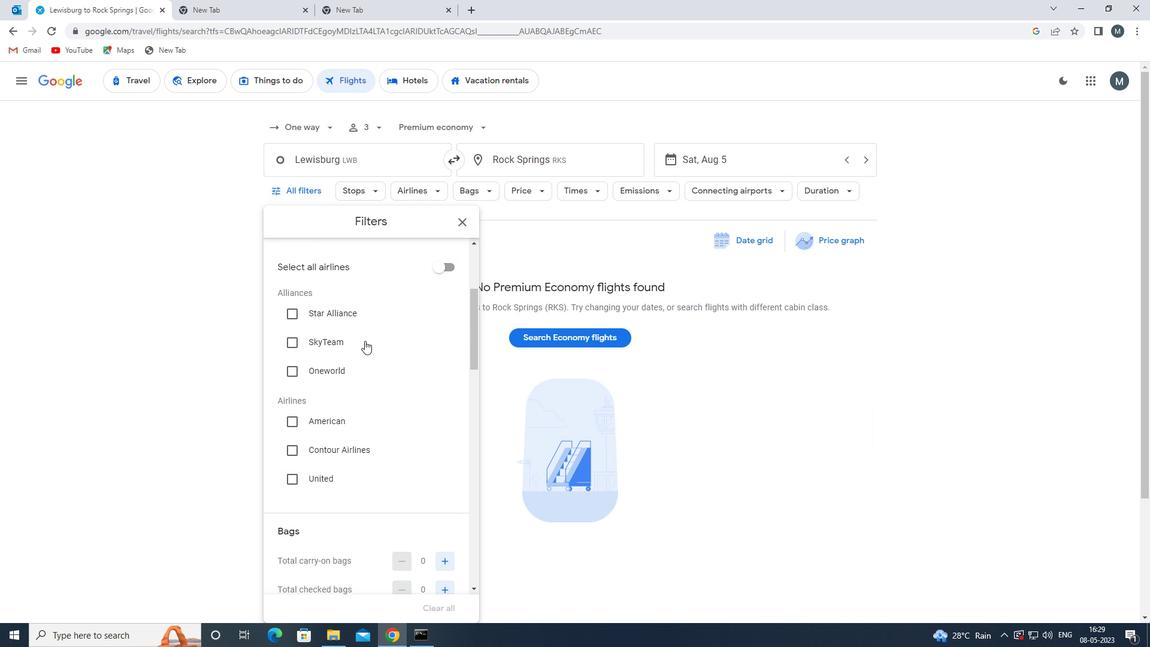 
Action: Mouse moved to (381, 369)
Screenshot: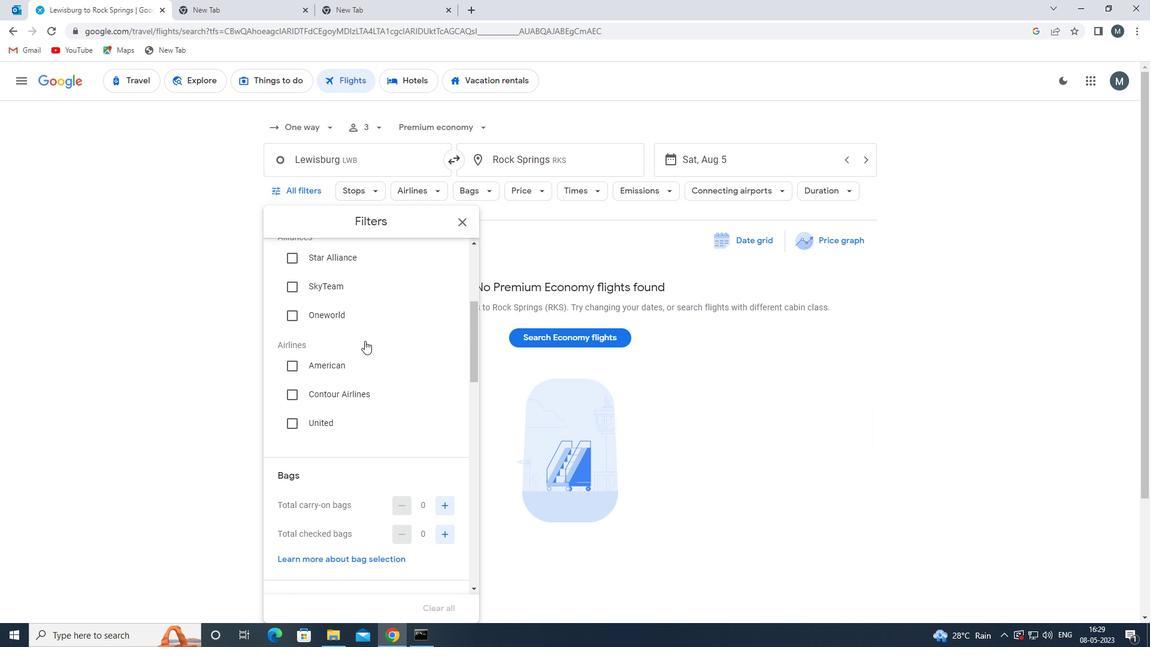 
Action: Mouse scrolled (381, 369) with delta (0, 0)
Screenshot: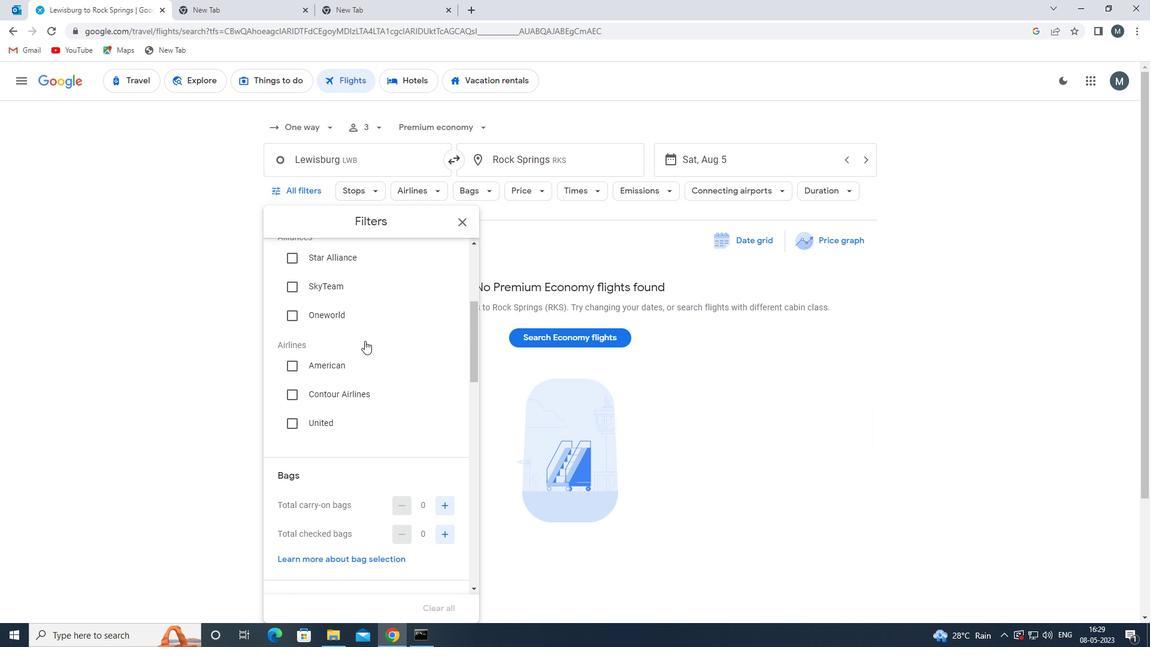 
Action: Mouse scrolled (381, 369) with delta (0, 0)
Screenshot: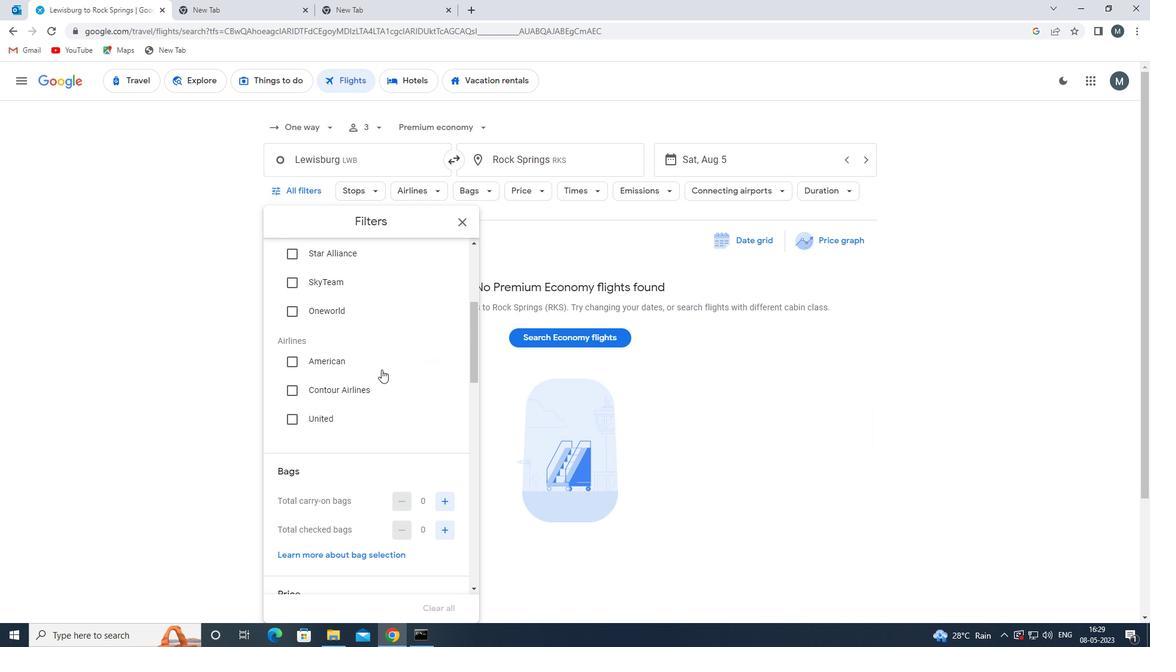 
Action: Mouse moved to (436, 402)
Screenshot: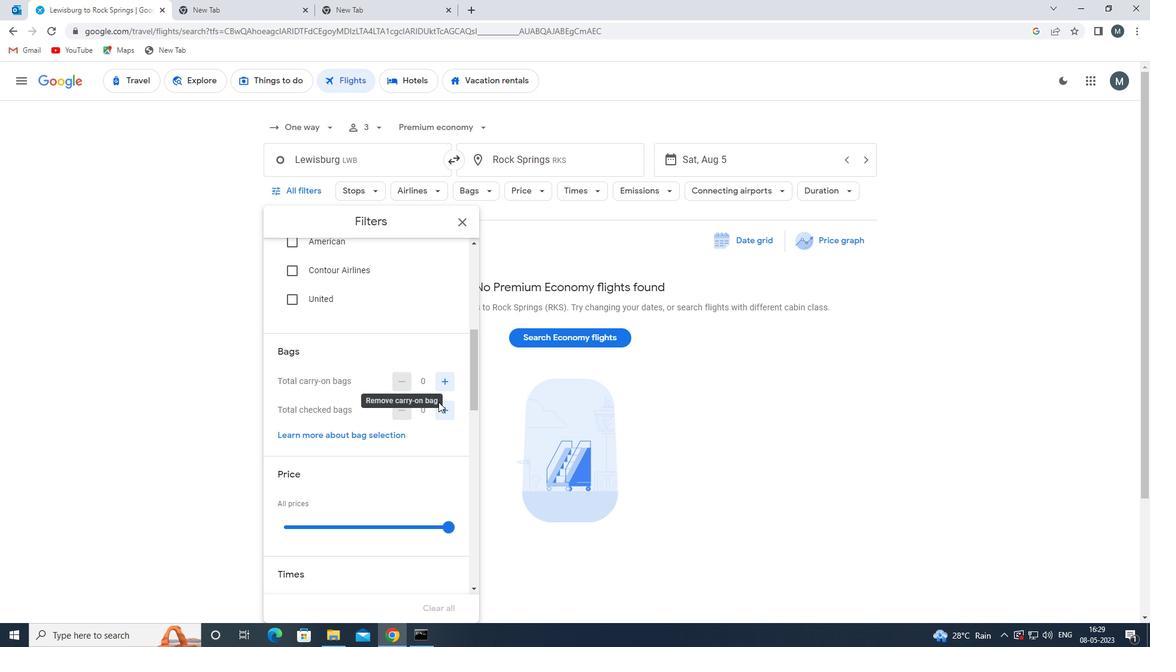 
Action: Mouse scrolled (436, 401) with delta (0, 0)
Screenshot: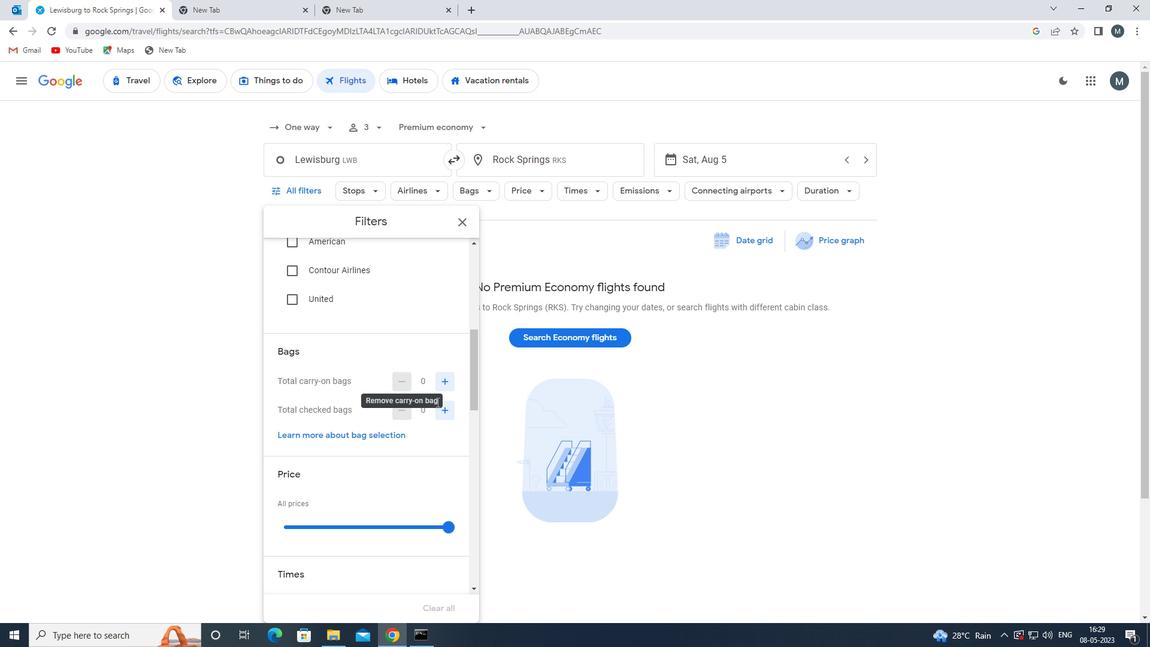 
Action: Mouse moved to (447, 323)
Screenshot: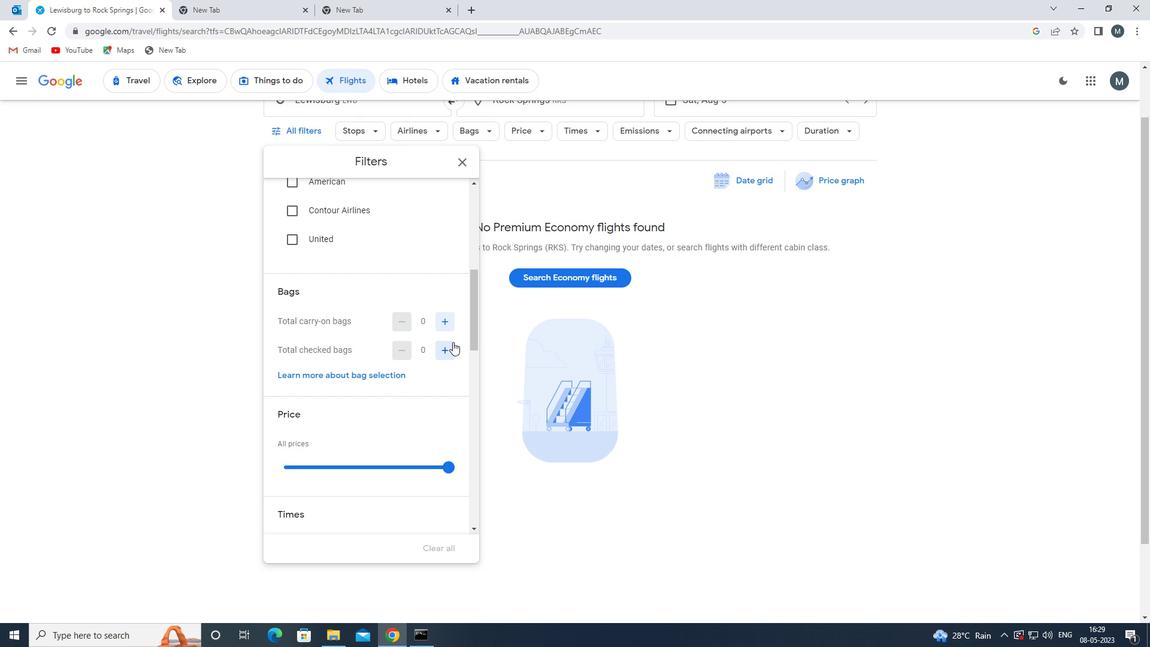 
Action: Mouse pressed left at (447, 323)
Screenshot: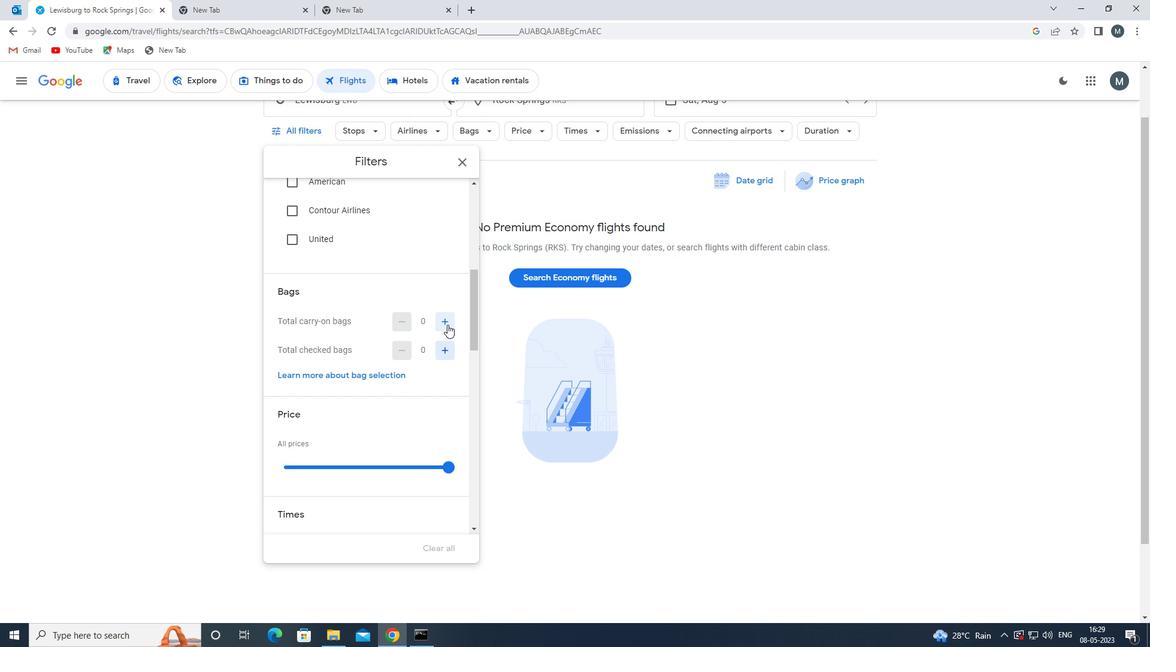 
Action: Mouse pressed left at (447, 323)
Screenshot: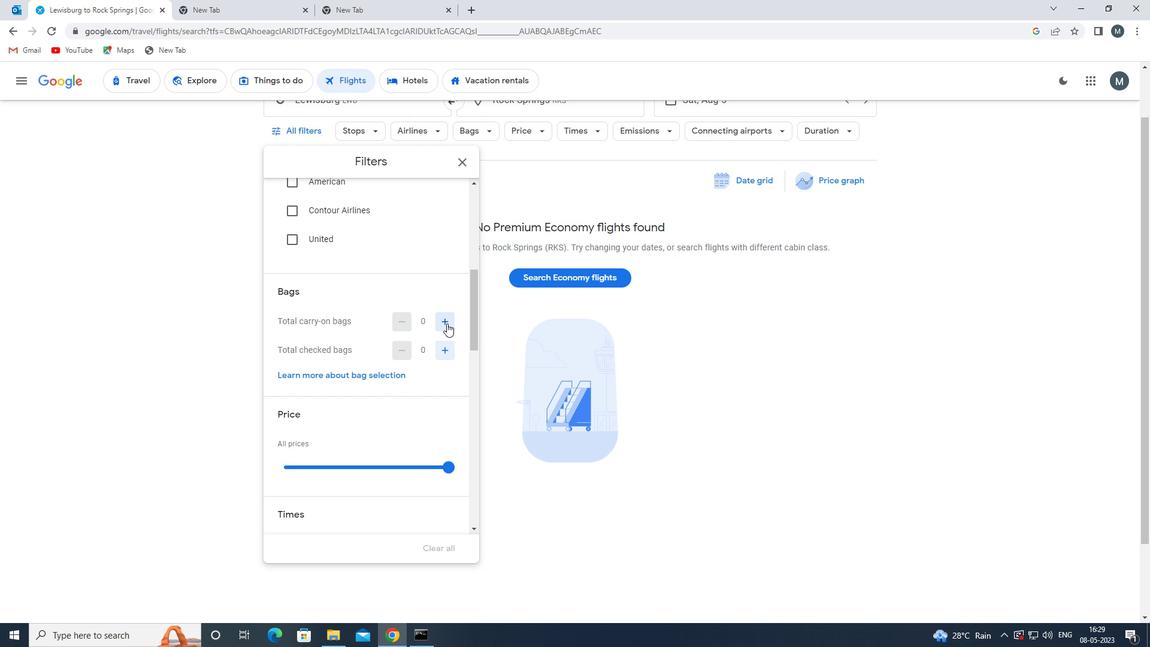 
Action: Mouse moved to (445, 343)
Screenshot: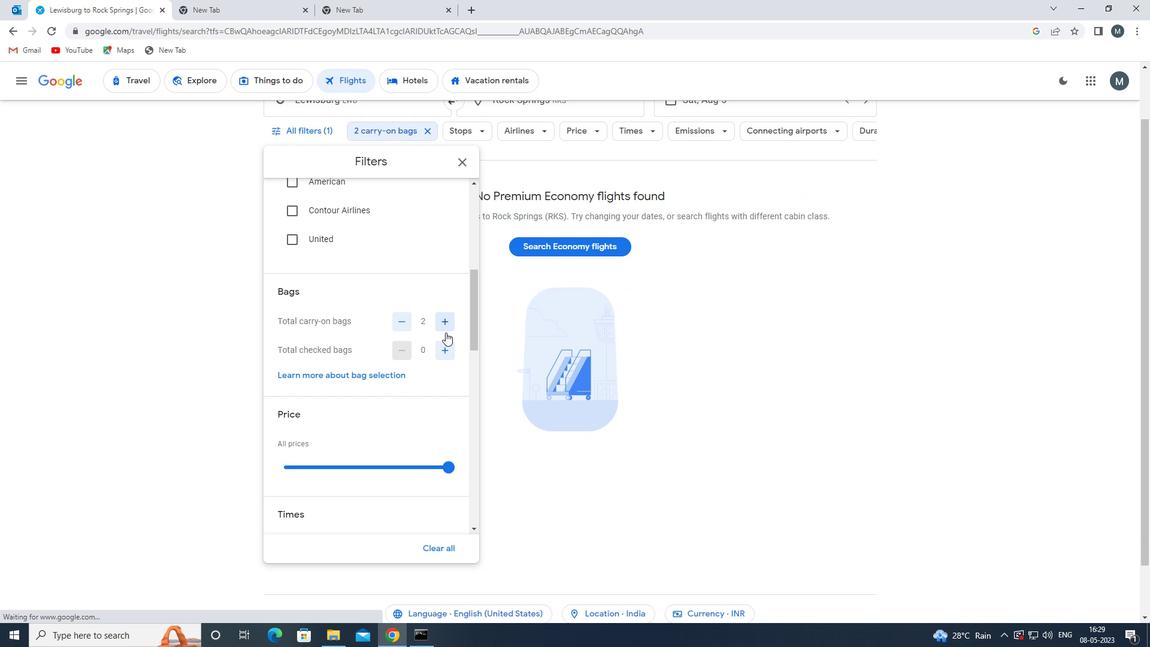 
Action: Mouse pressed left at (445, 343)
Screenshot: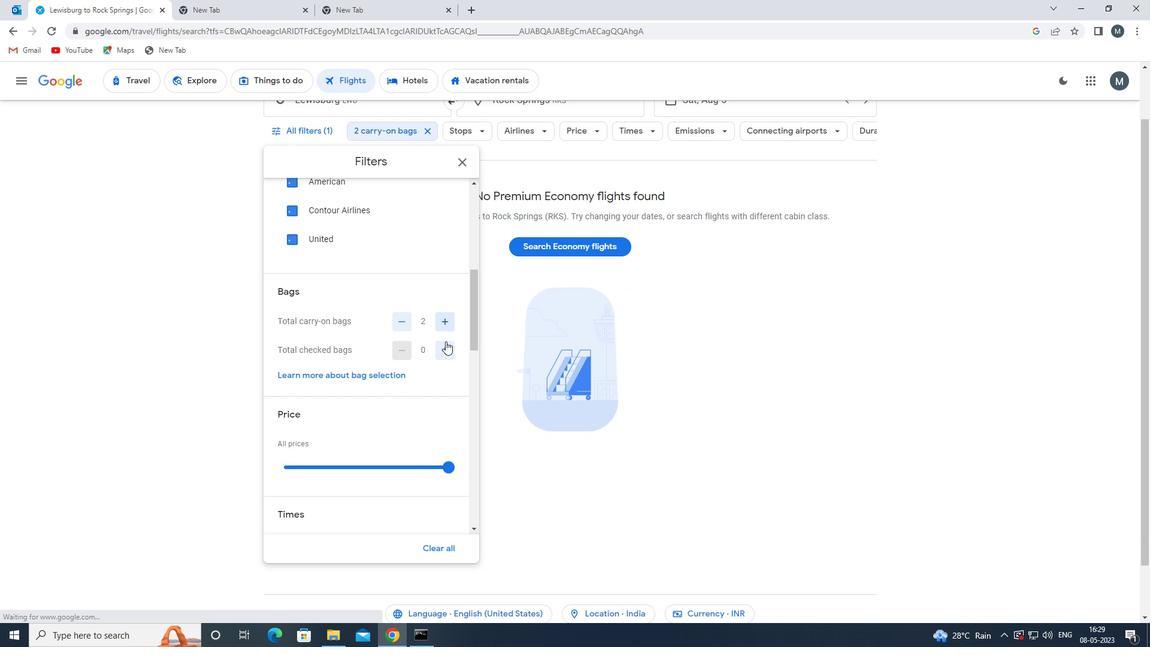 
Action: Mouse pressed left at (445, 343)
Screenshot: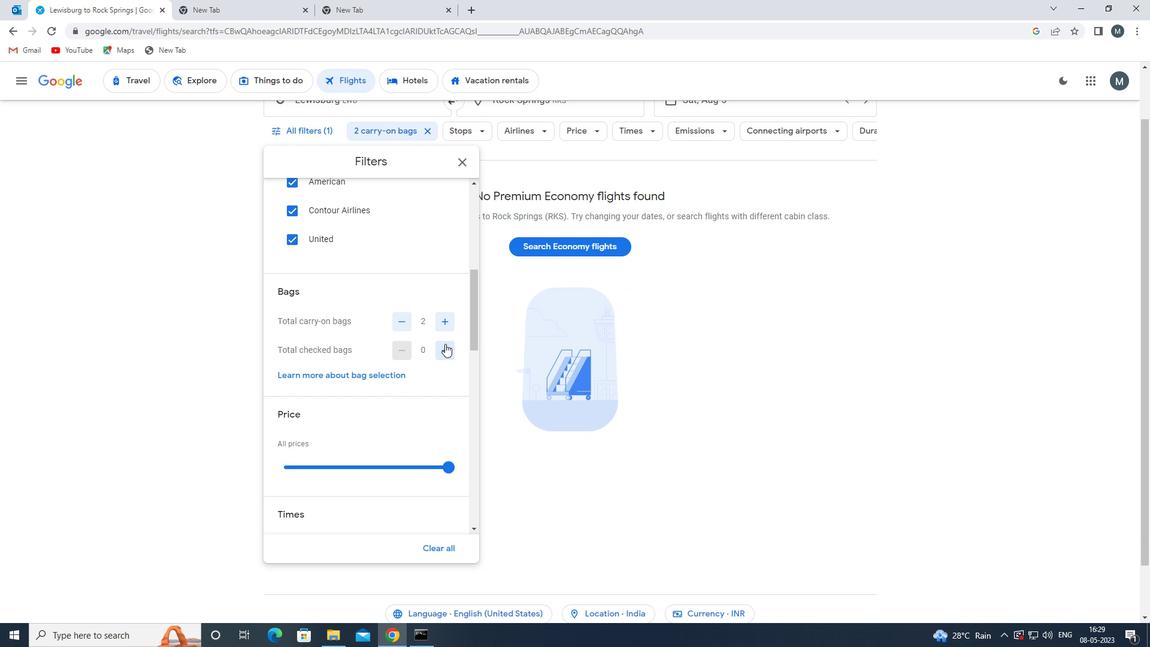 
Action: Mouse moved to (445, 344)
Screenshot: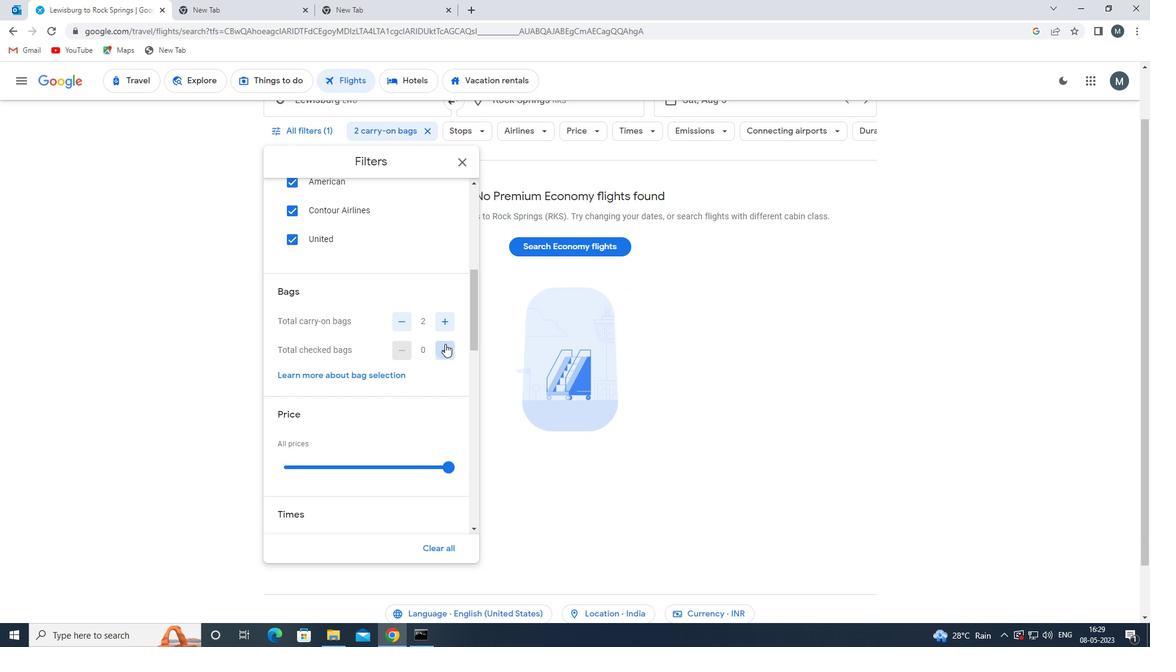
Action: Mouse pressed left at (445, 344)
Screenshot: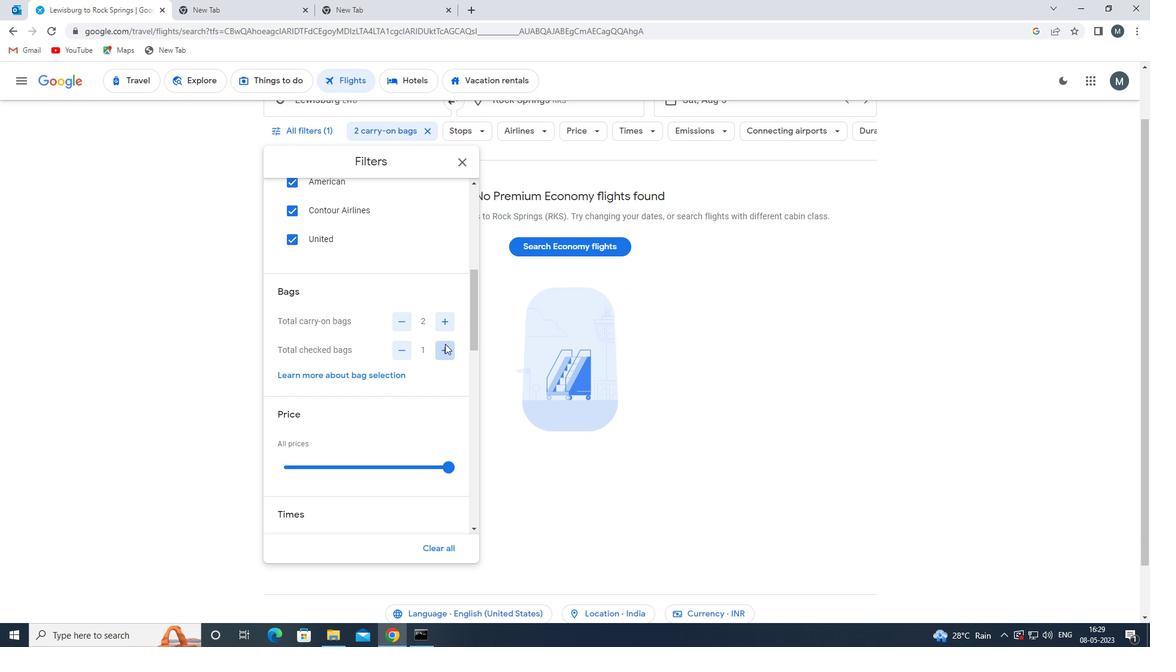 
Action: Mouse pressed left at (445, 344)
Screenshot: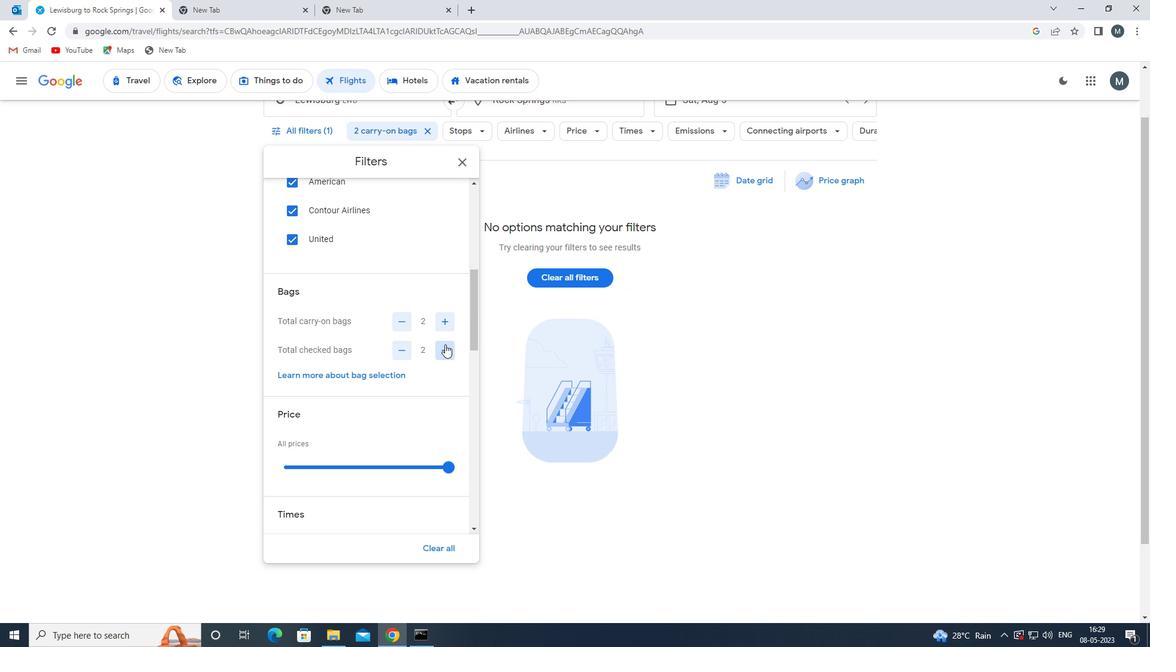 
Action: Mouse moved to (445, 344)
Screenshot: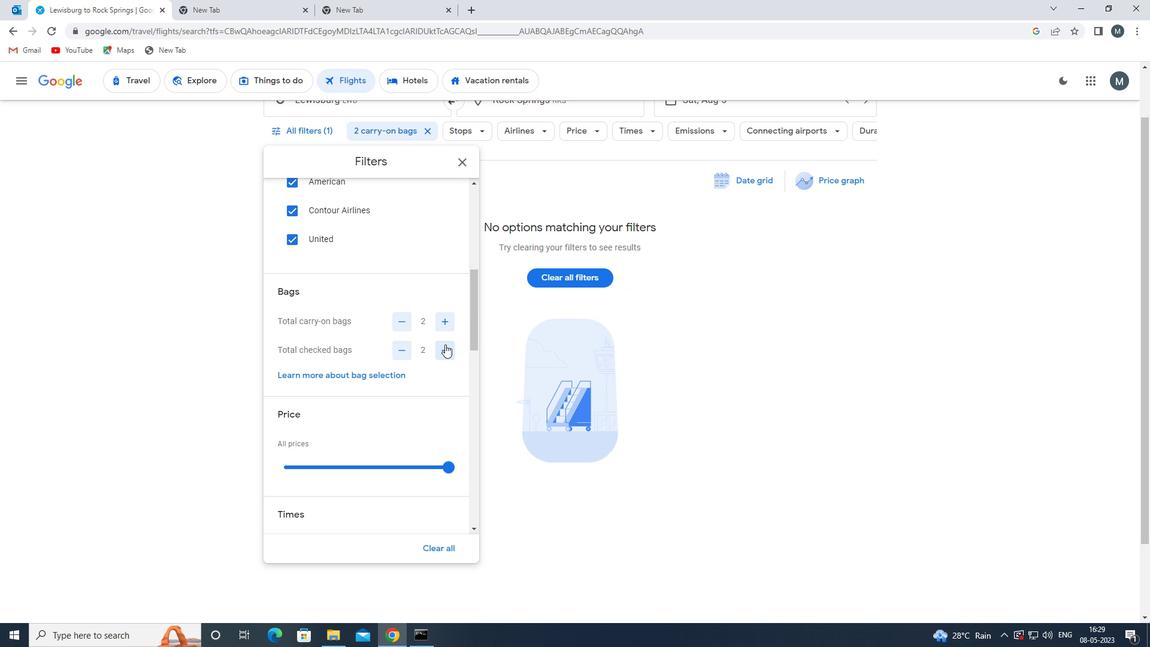 
Action: Mouse pressed left at (445, 344)
Screenshot: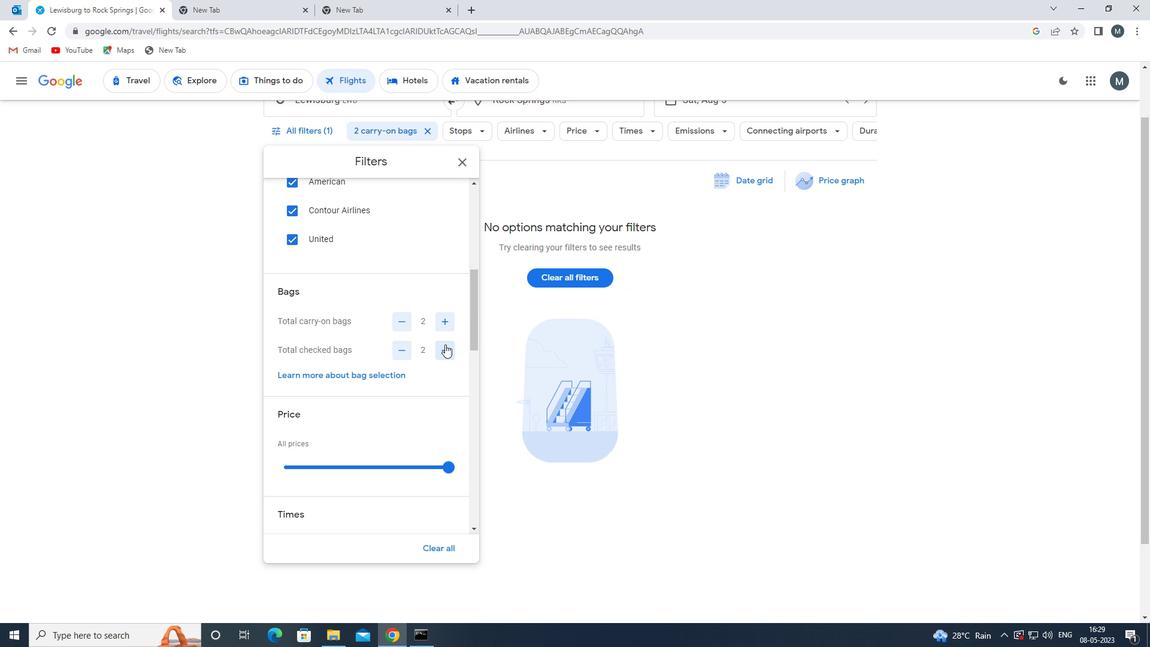 
Action: Mouse pressed left at (445, 344)
Screenshot: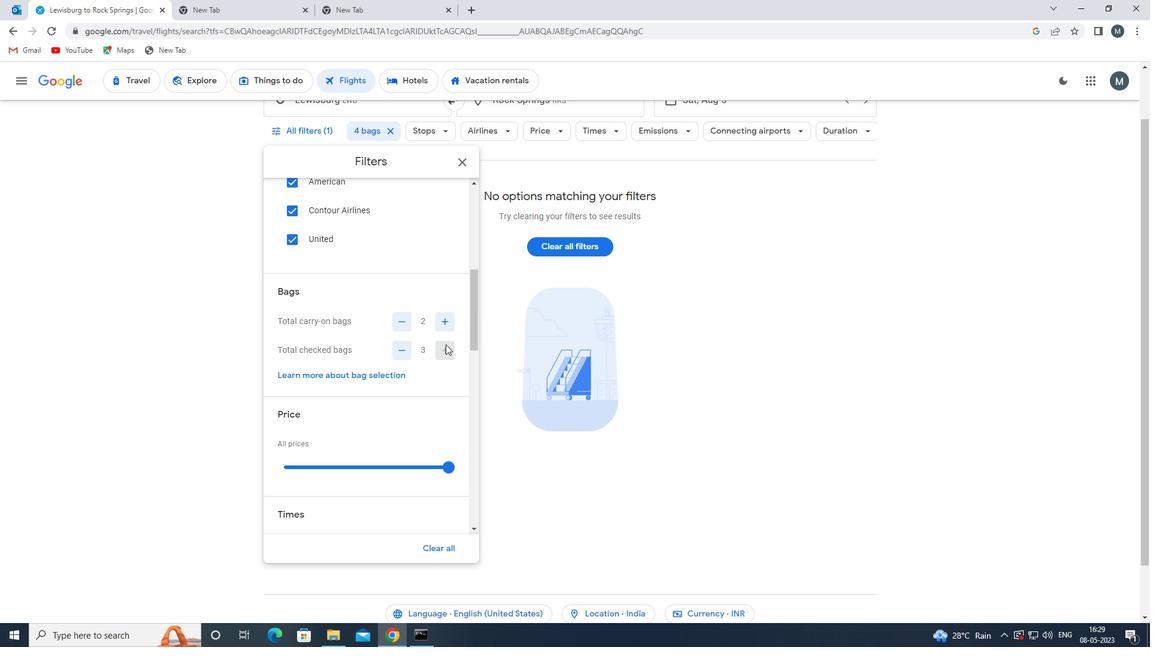 
Action: Mouse moved to (417, 327)
Screenshot: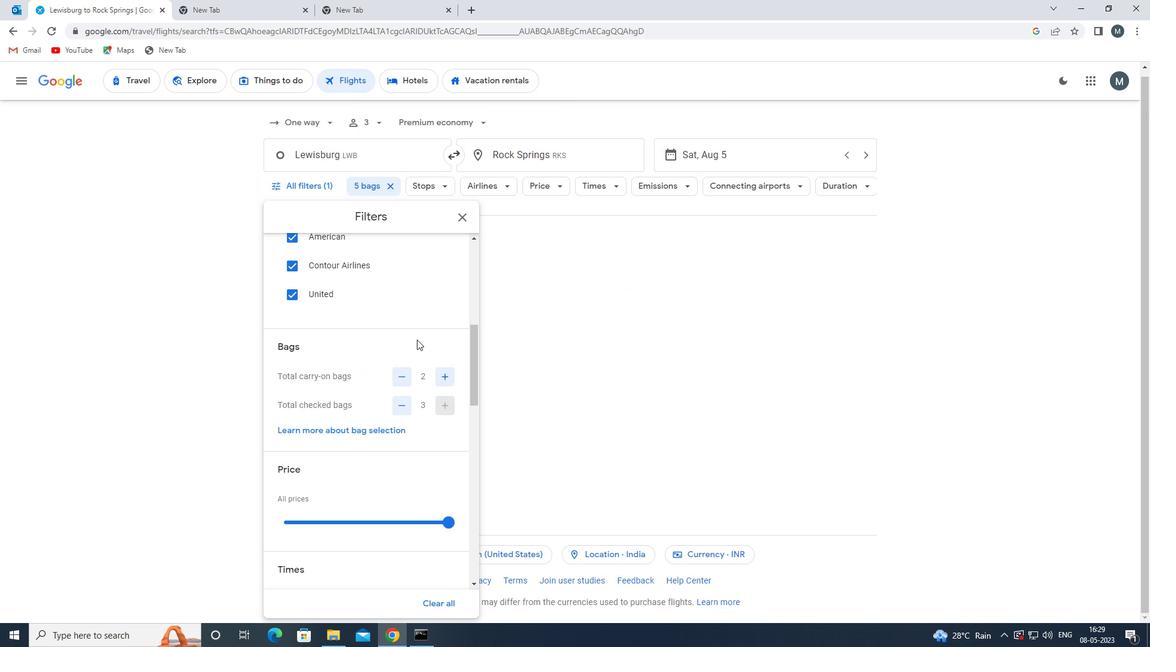 
Action: Mouse scrolled (417, 326) with delta (0, 0)
Screenshot: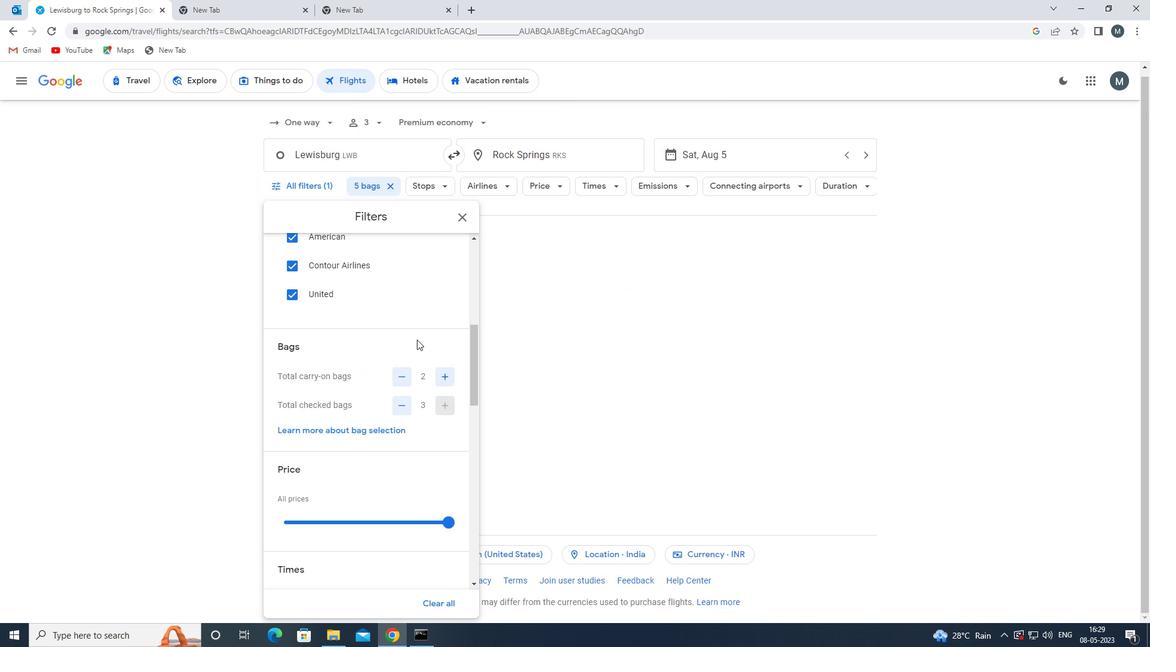 
Action: Mouse scrolled (417, 326) with delta (0, 0)
Screenshot: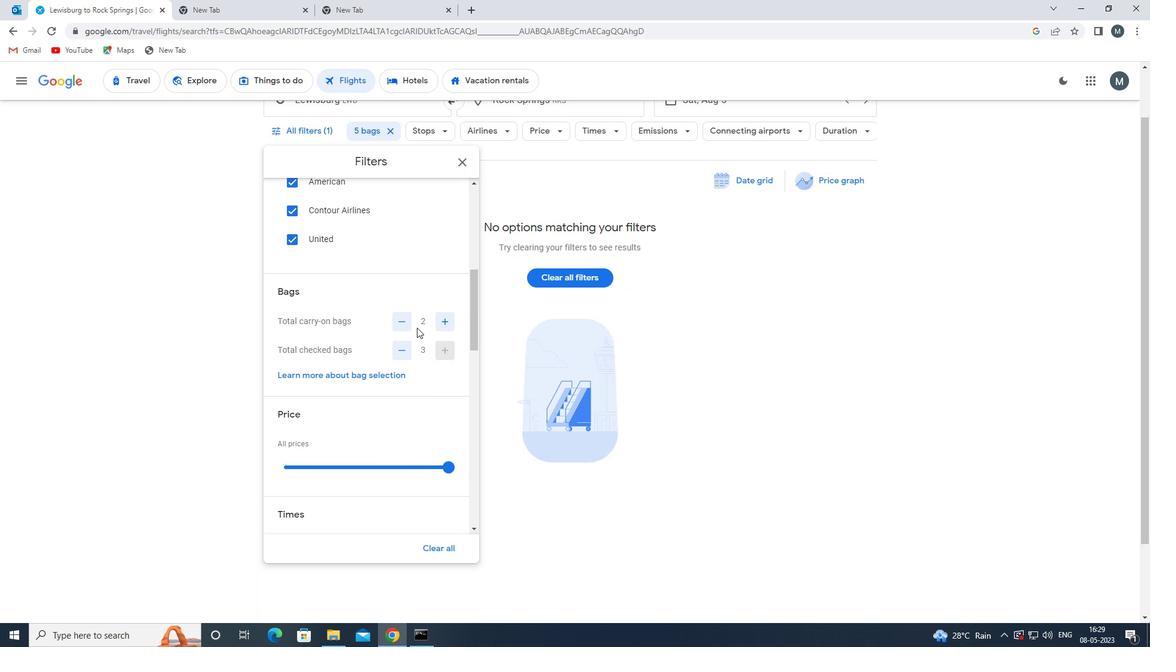 
Action: Mouse moved to (360, 309)
Screenshot: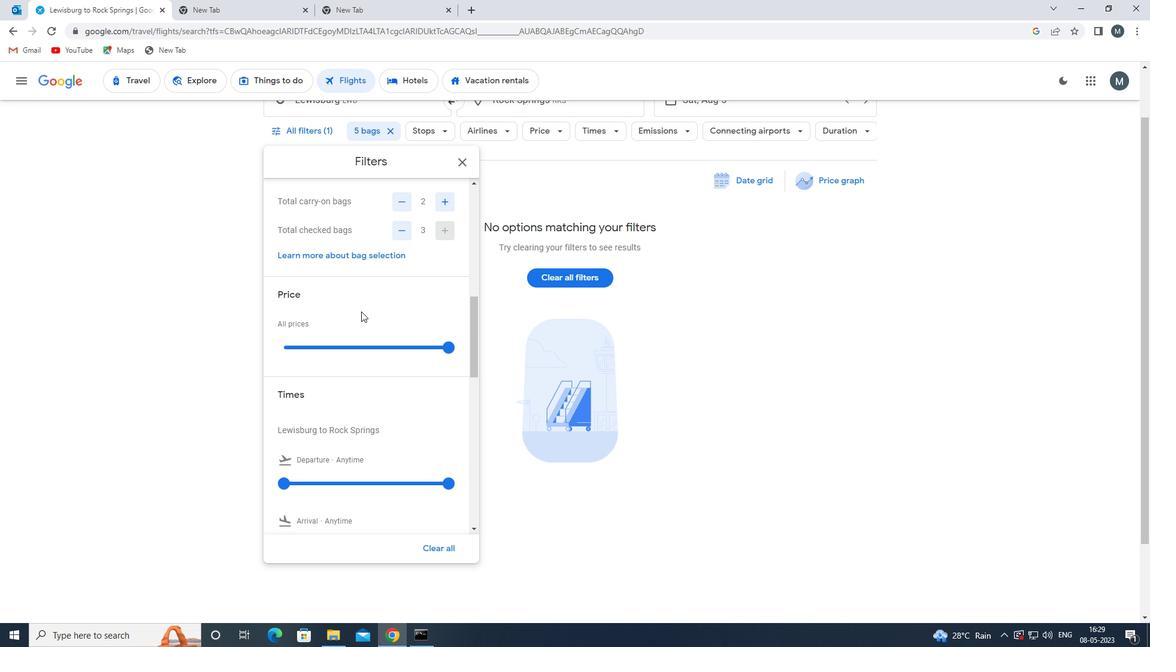 
Action: Mouse scrolled (360, 308) with delta (0, 0)
Screenshot: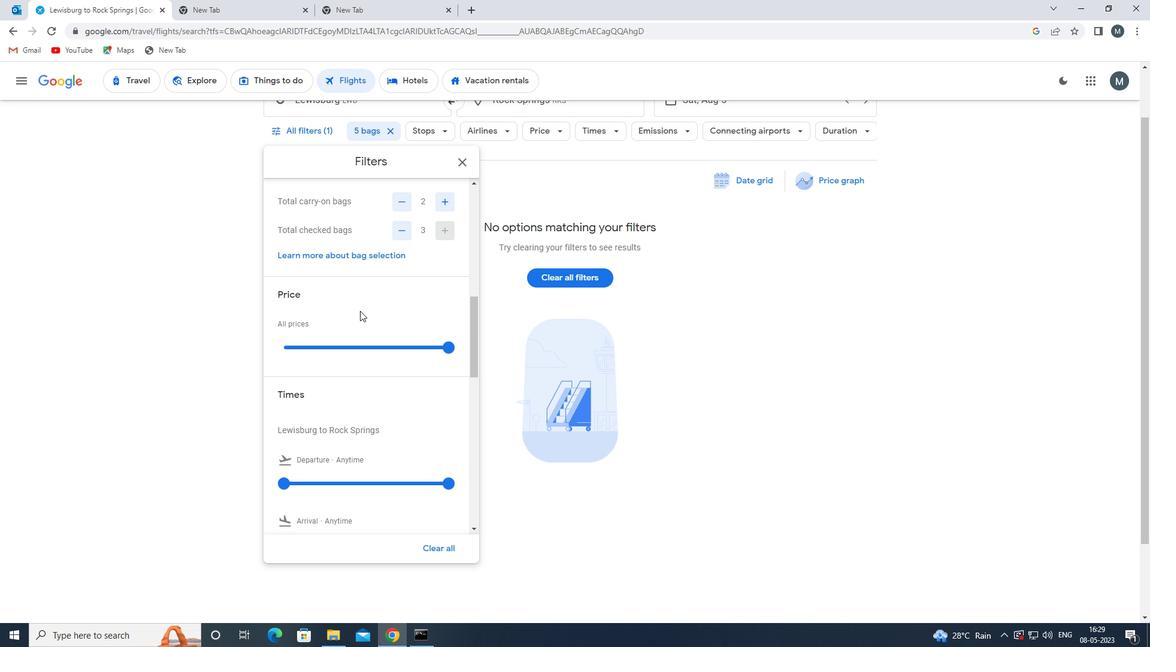 
Action: Mouse moved to (338, 281)
Screenshot: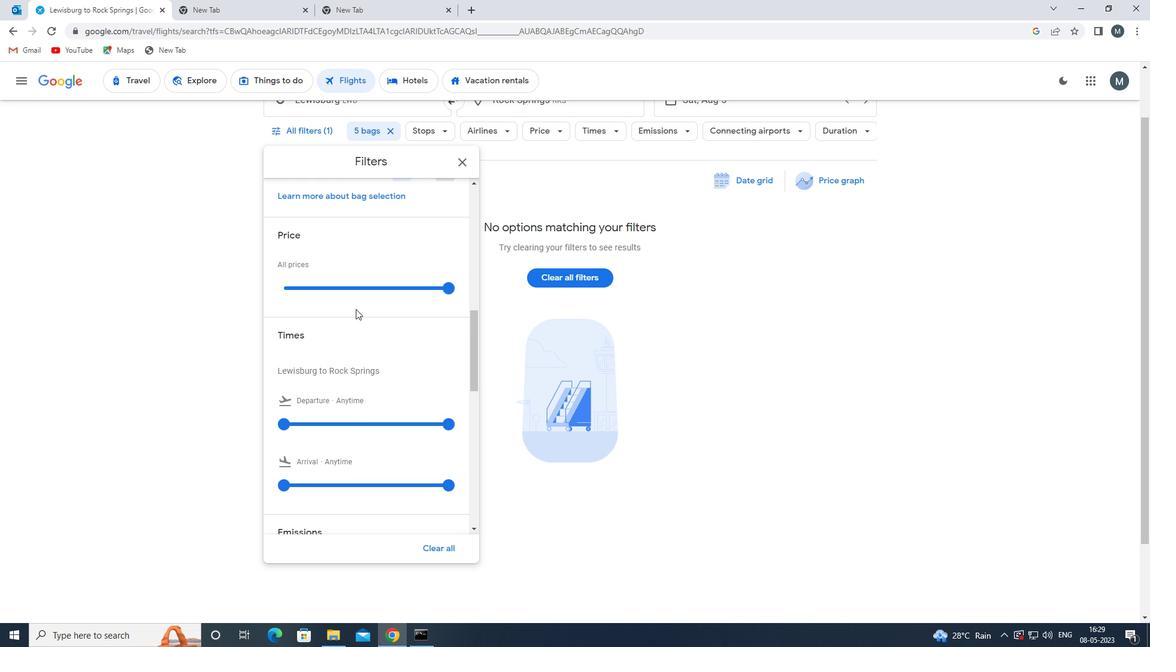 
Action: Mouse pressed left at (338, 281)
Screenshot: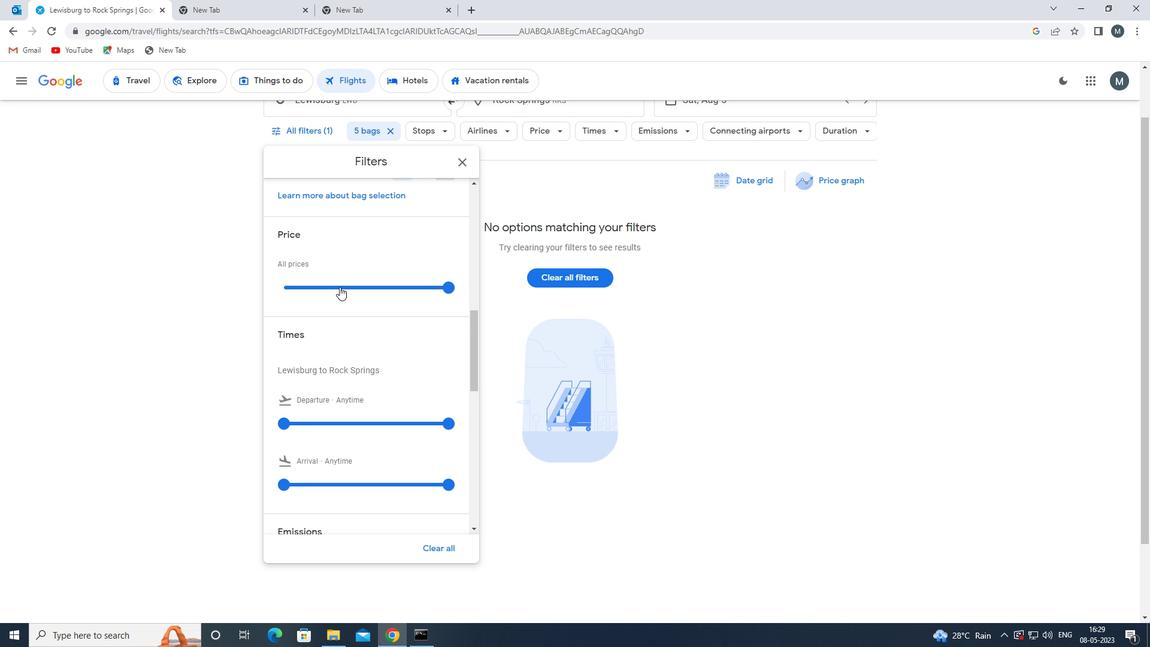 
Action: Mouse moved to (337, 281)
Screenshot: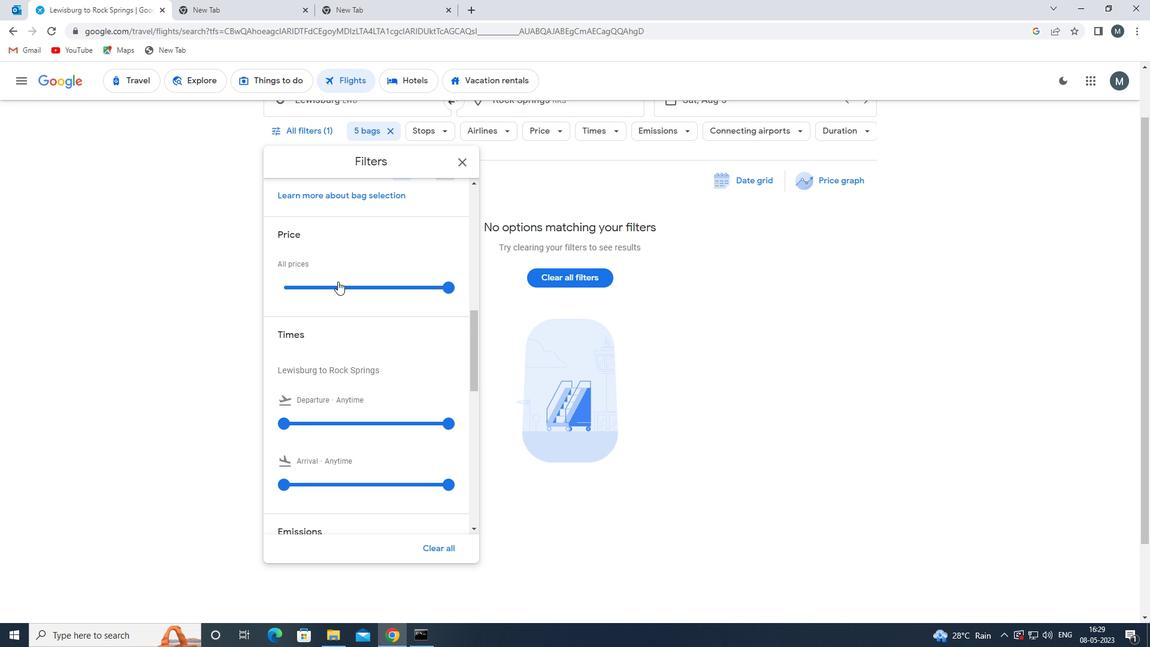 
Action: Mouse pressed left at (337, 281)
Screenshot: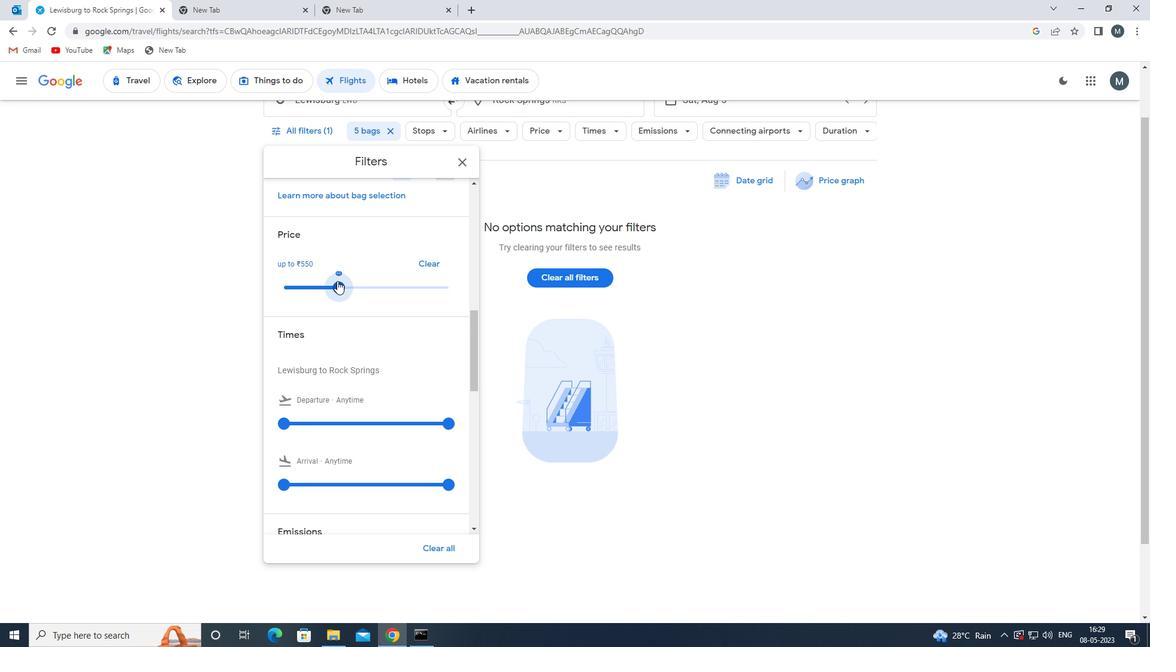 
Action: Mouse moved to (319, 305)
Screenshot: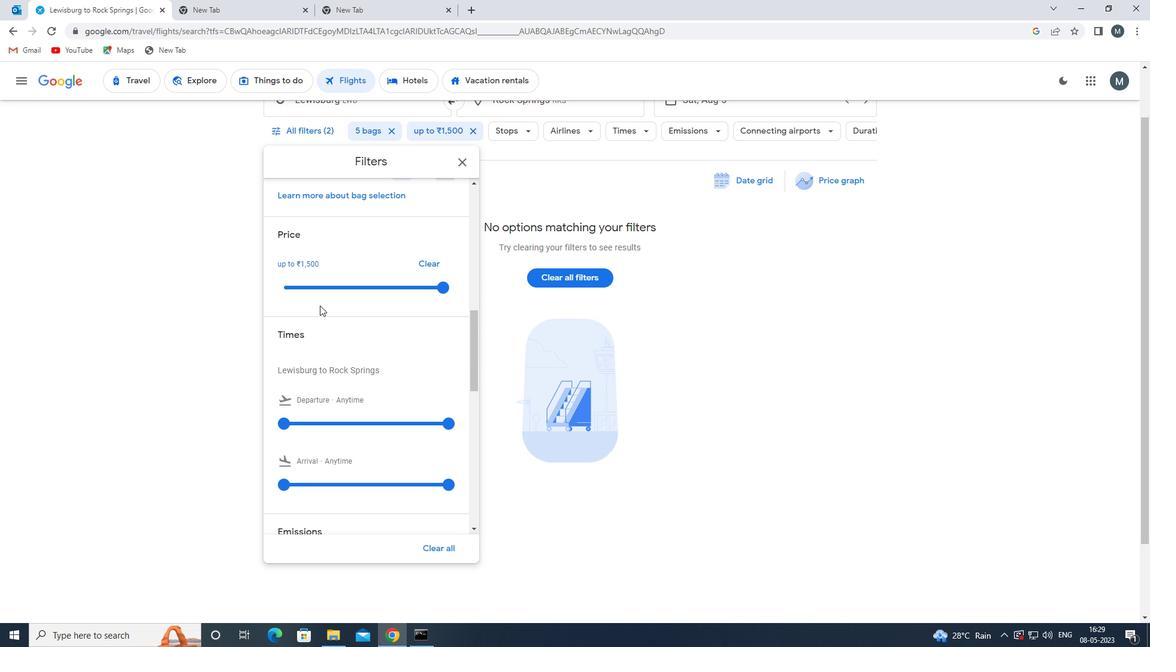 
Action: Mouse scrolled (319, 305) with delta (0, 0)
Screenshot: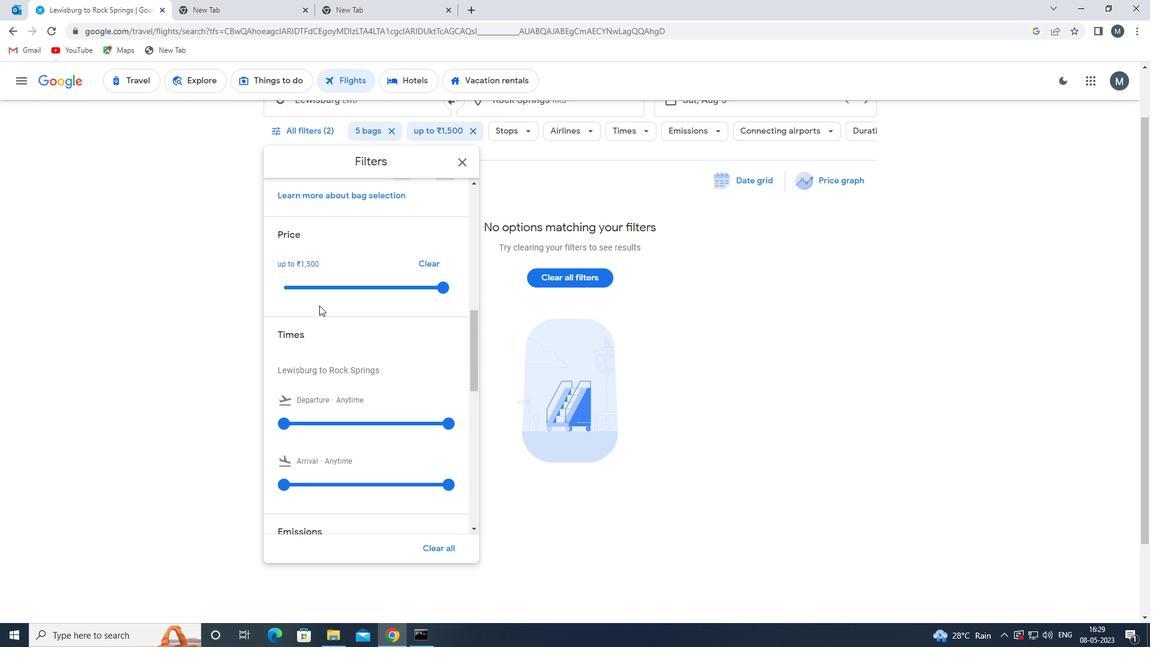 
Action: Mouse moved to (293, 364)
Screenshot: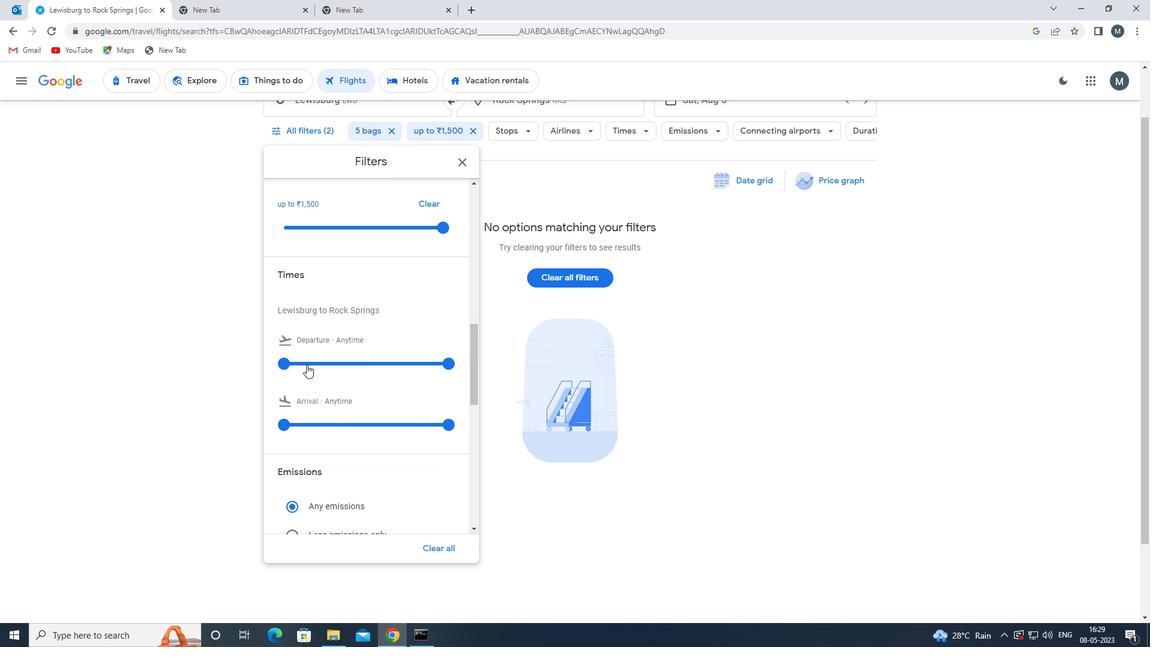 
Action: Mouse pressed left at (293, 364)
Screenshot: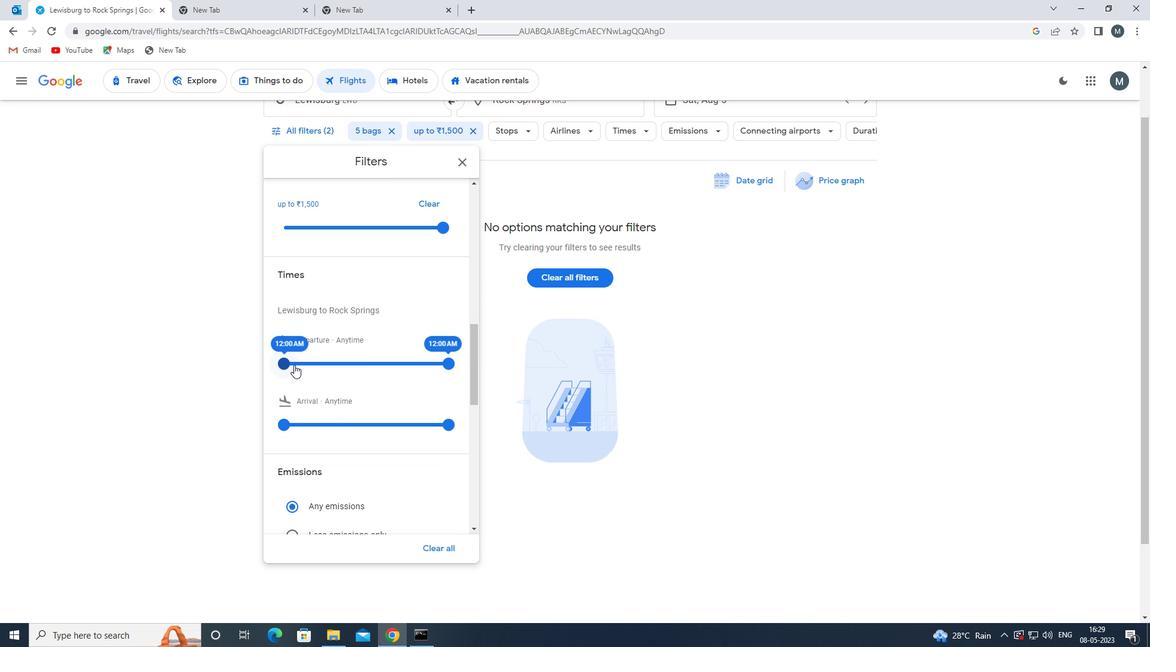 
Action: Mouse moved to (439, 359)
Screenshot: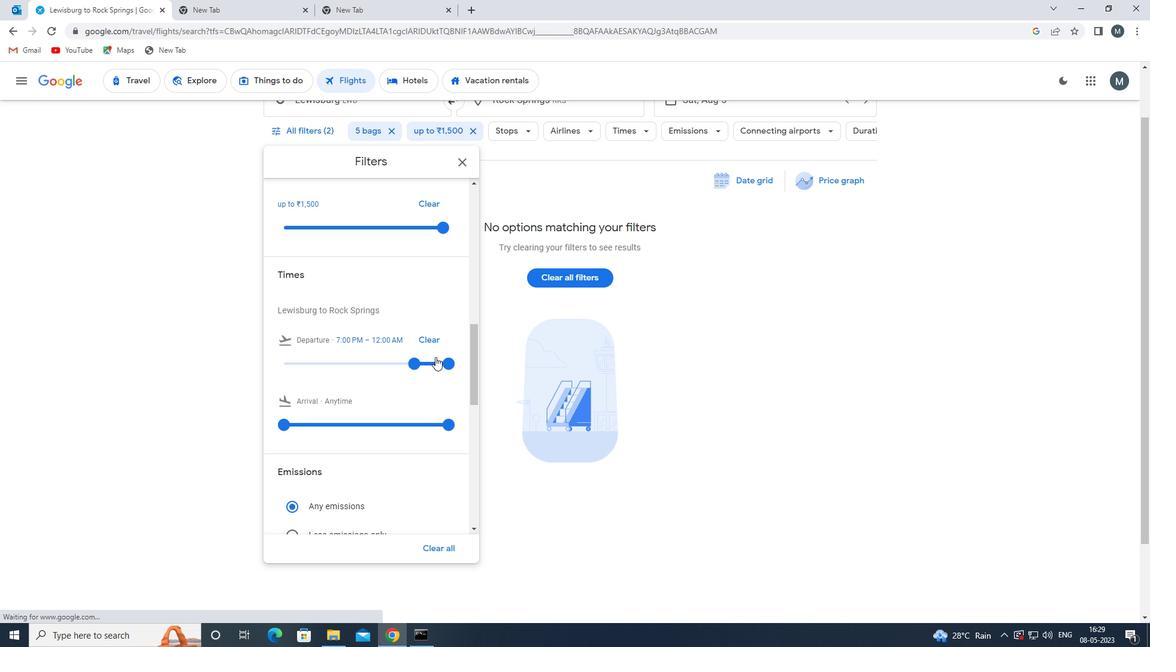 
Action: Mouse pressed left at (439, 359)
Screenshot: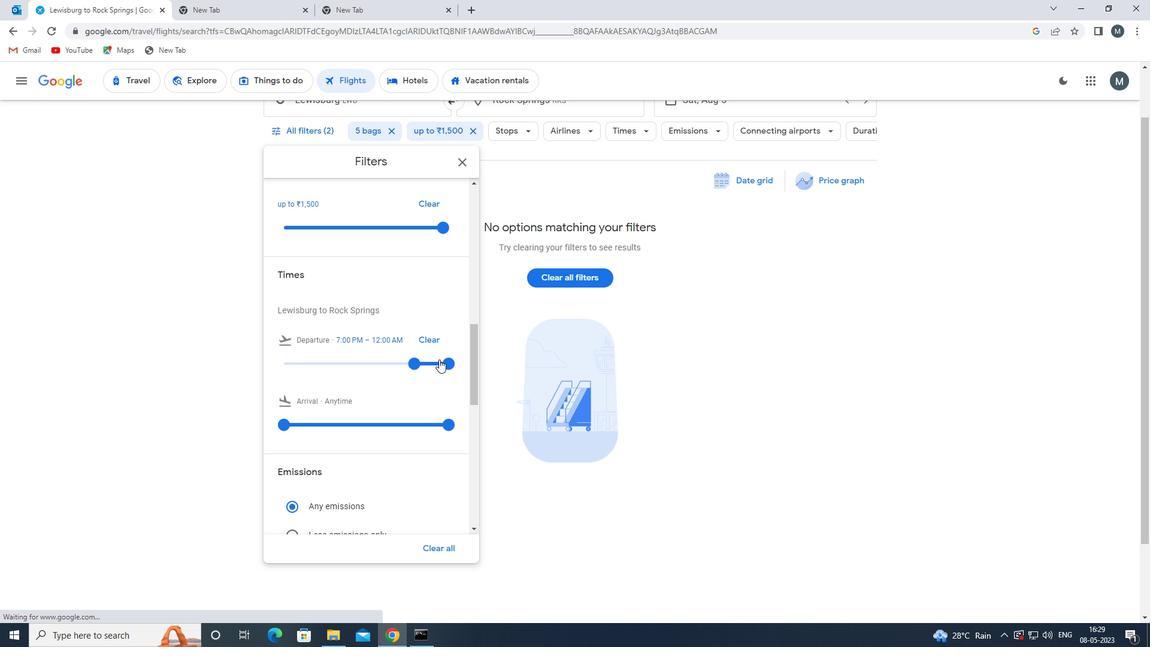 
Action: Mouse moved to (465, 163)
Screenshot: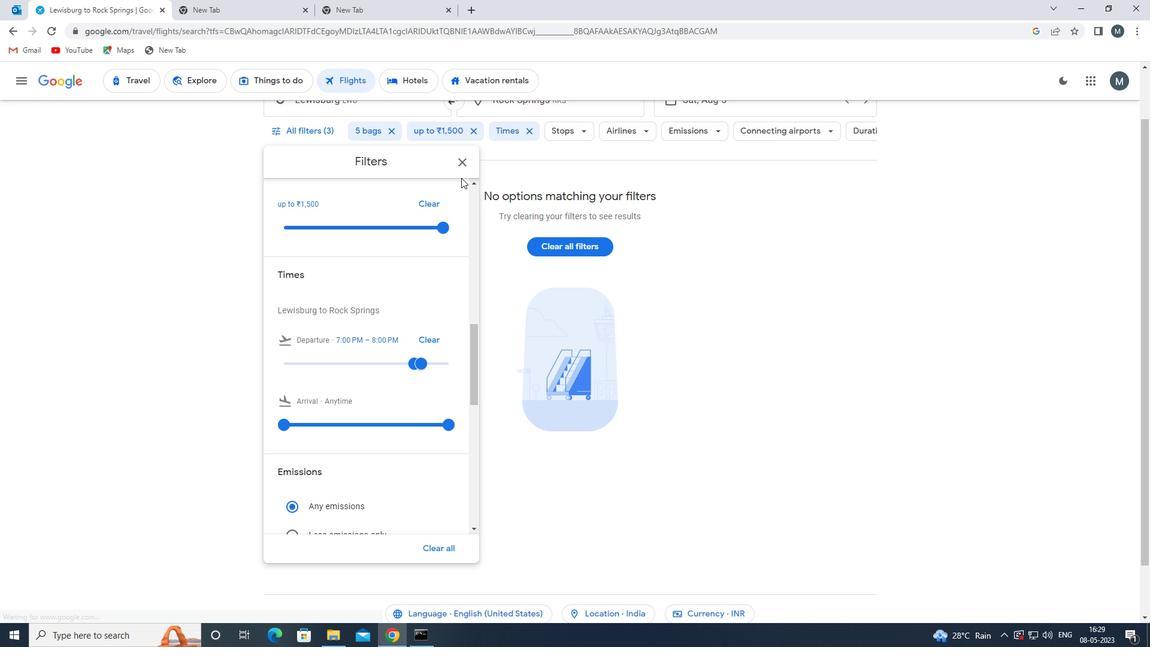 
Action: Mouse pressed left at (465, 163)
Screenshot: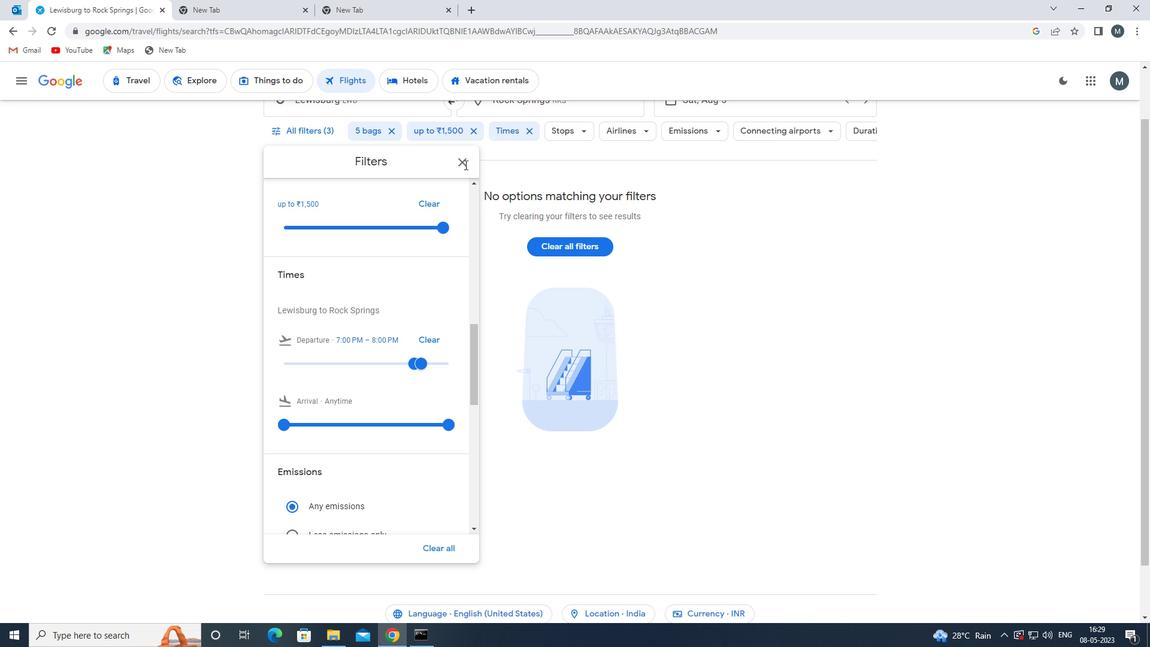
Action: Mouse moved to (444, 213)
Screenshot: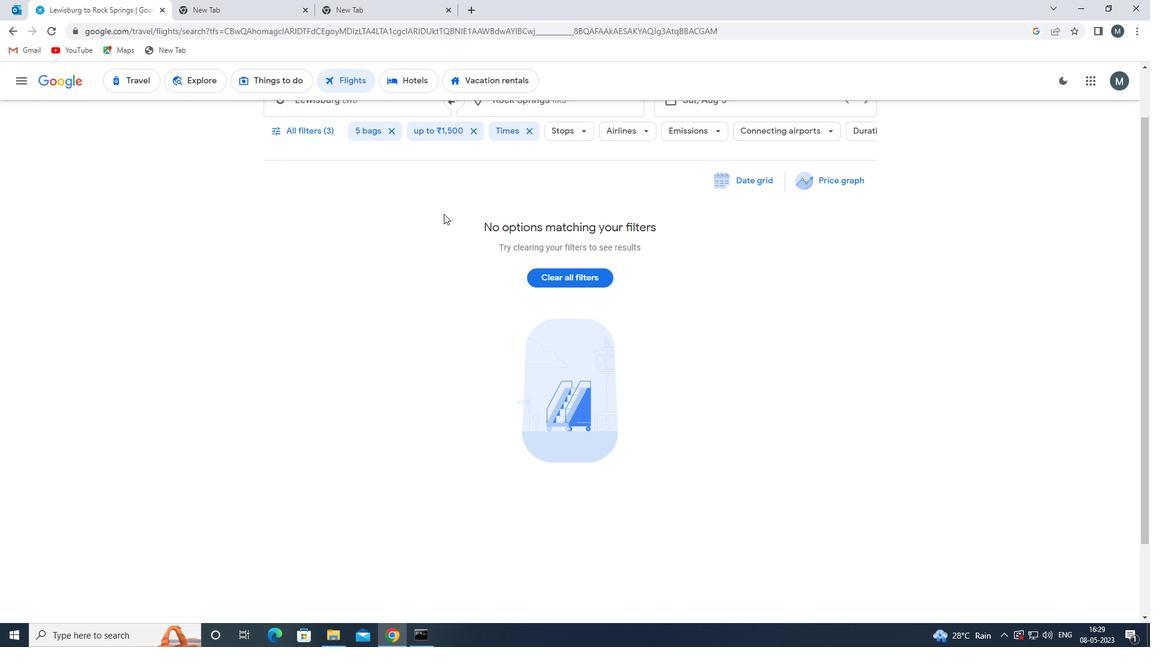 
